 Task: Create a task  Integrate a new payment gateway for recurring payments , assign it to team member softage.4@softage.net in the project AgileGuru and update the status of the task to  On Track  , set the priority of the task to High
Action: Mouse moved to (245, 330)
Screenshot: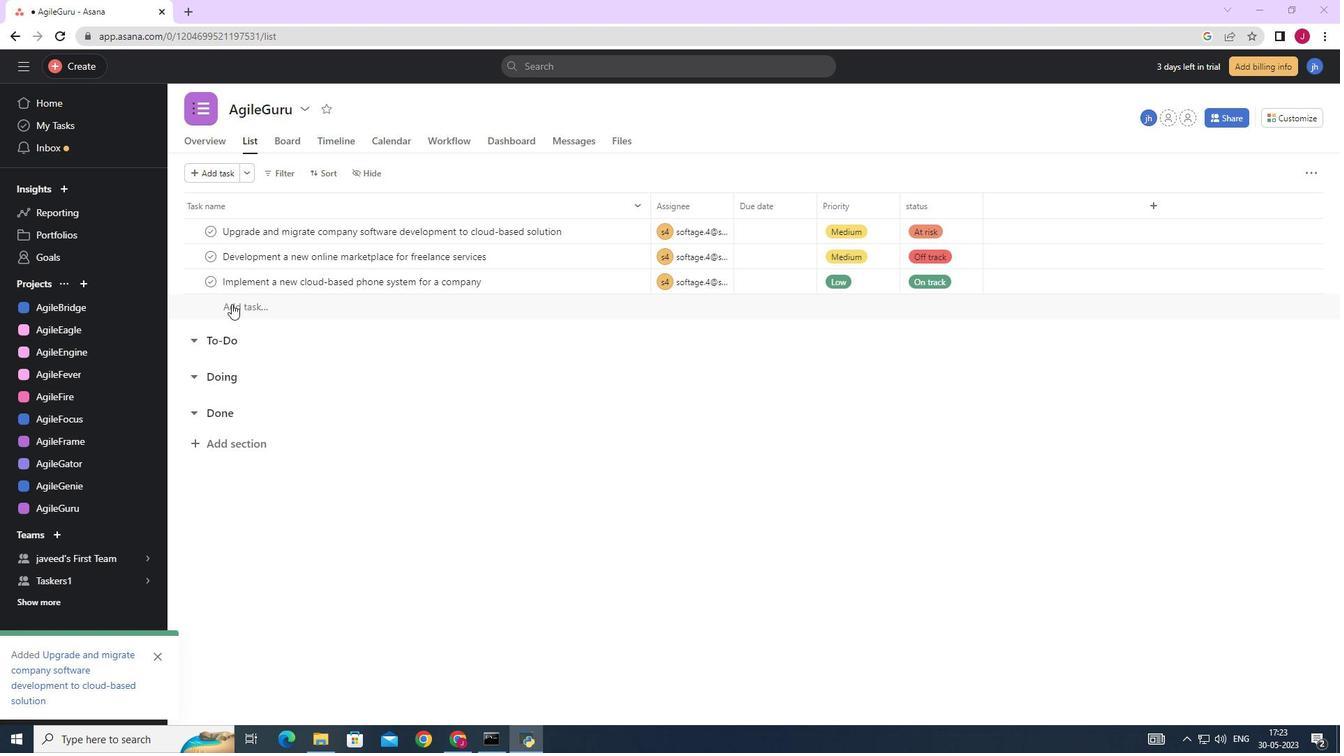 
Action: Mouse scrolled (245, 329) with delta (0, 0)
Screenshot: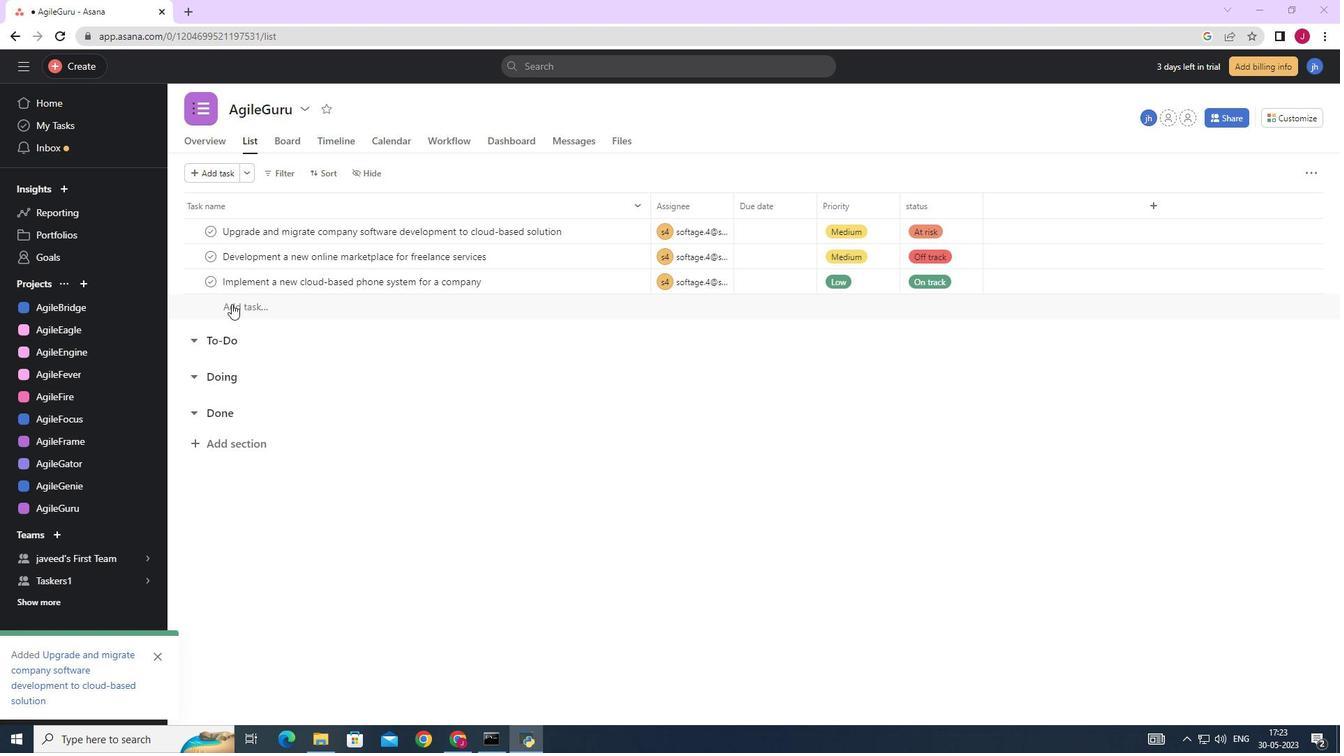 
Action: Mouse moved to (245, 332)
Screenshot: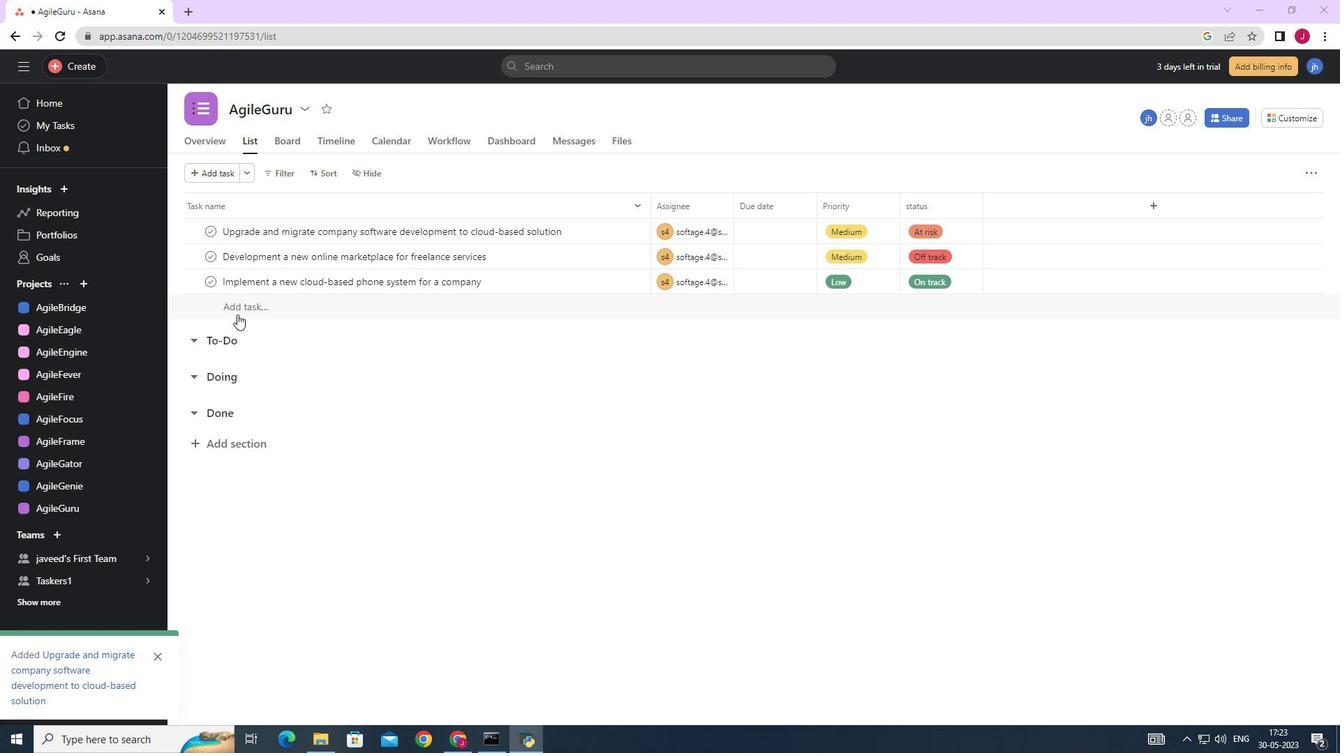 
Action: Mouse scrolled (245, 330) with delta (0, 0)
Screenshot: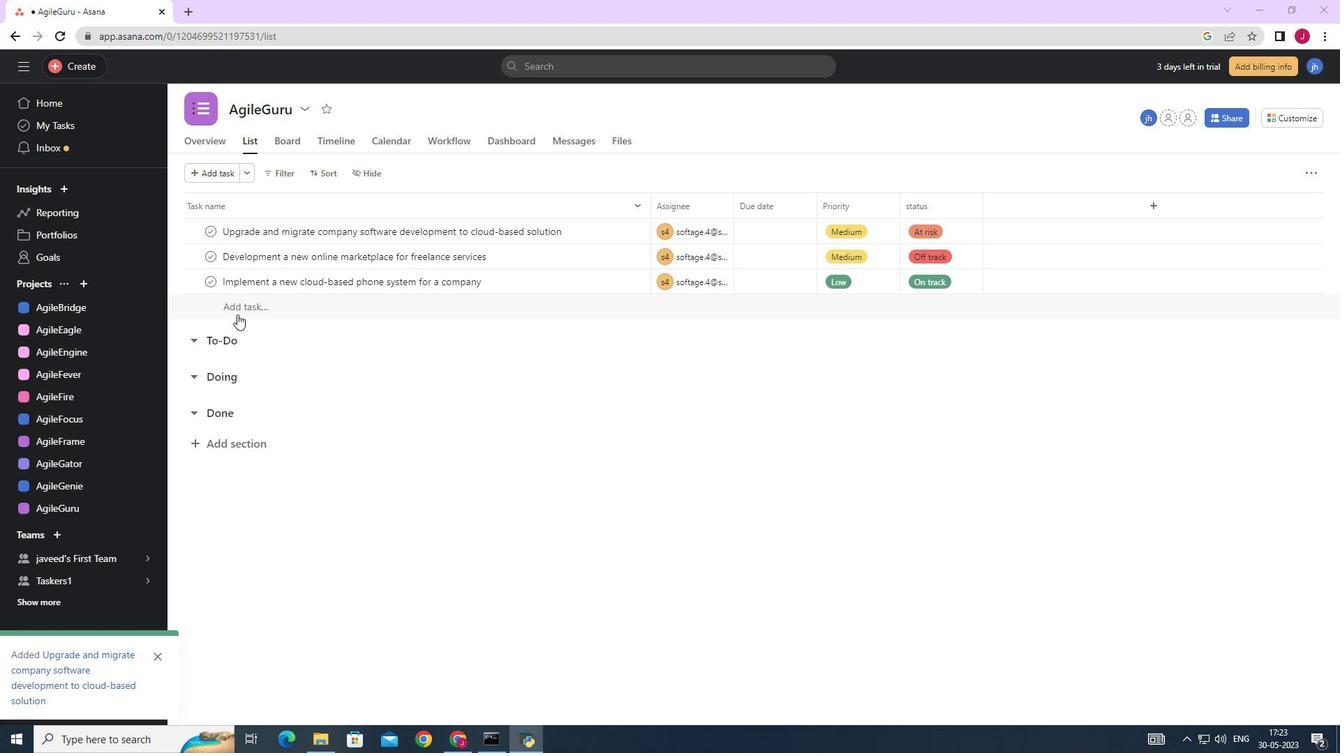 
Action: Mouse moved to (247, 333)
Screenshot: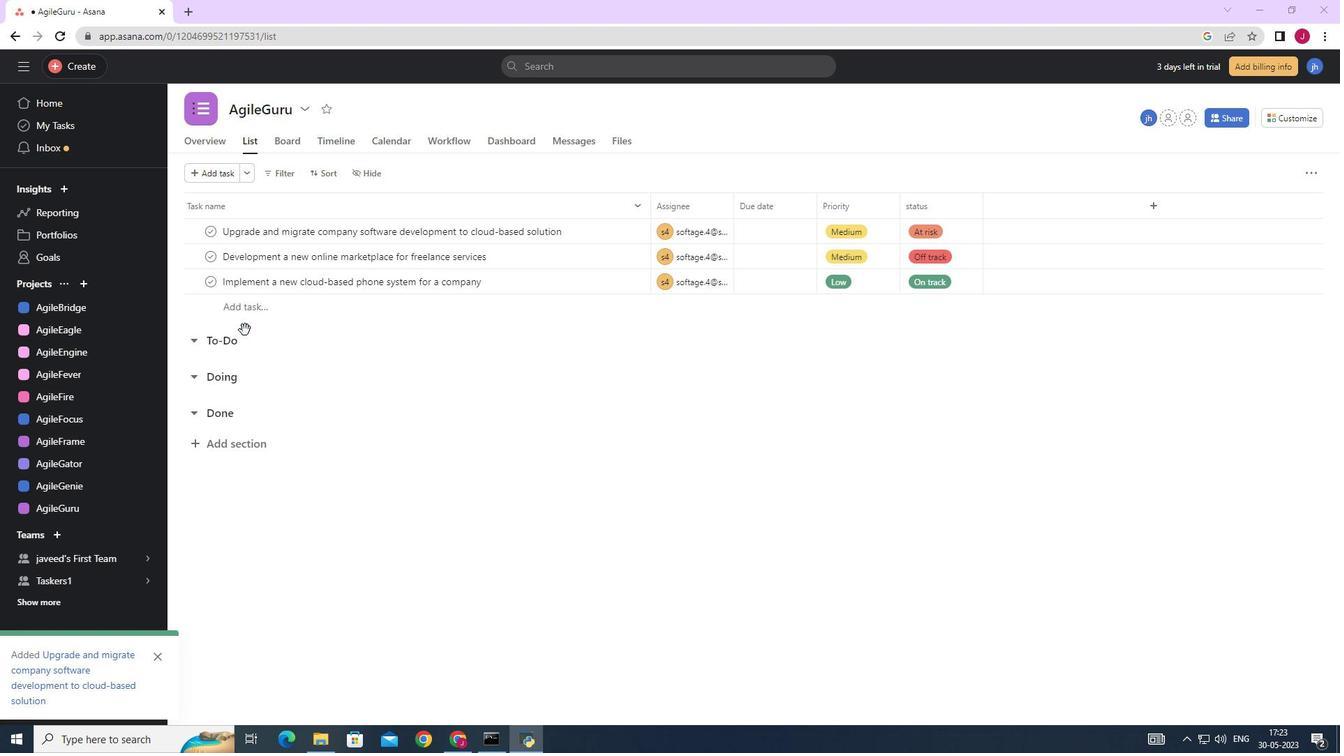 
Action: Mouse scrolled (246, 331) with delta (0, 0)
Screenshot: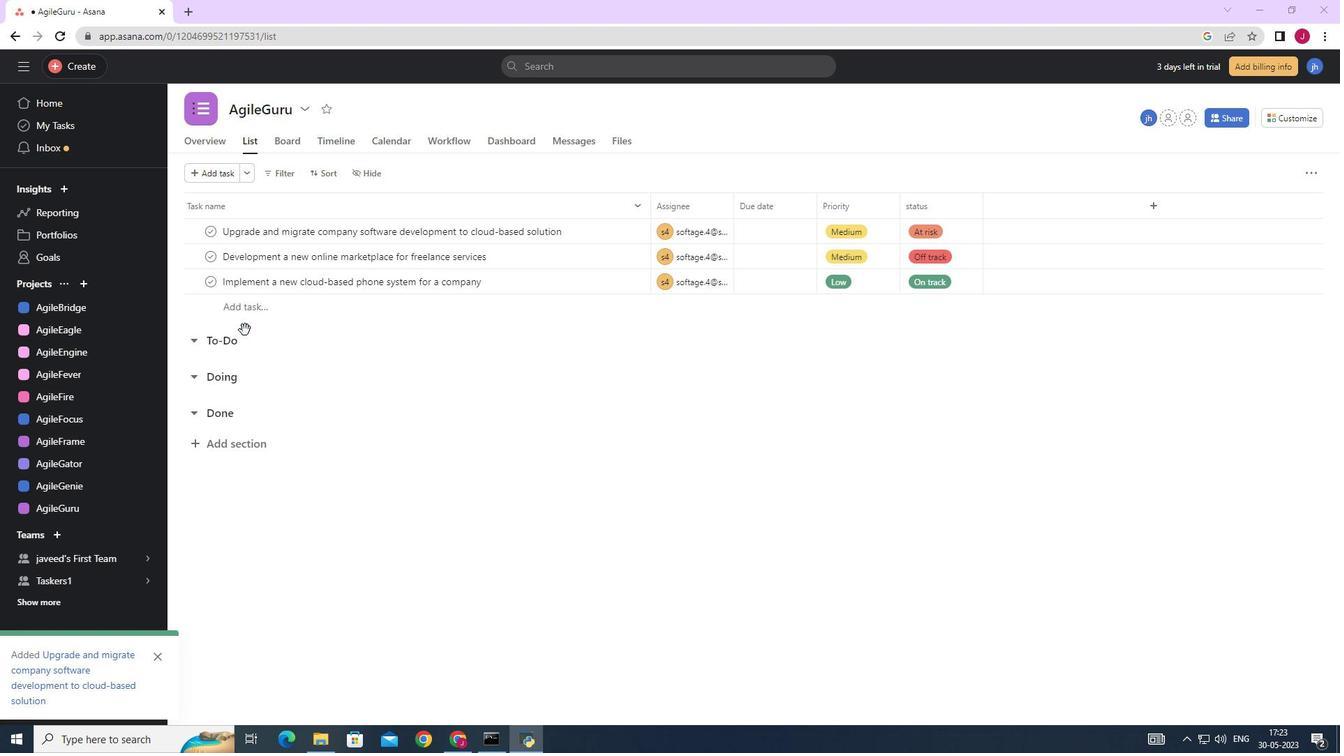
Action: Mouse scrolled (247, 332) with delta (0, 0)
Screenshot: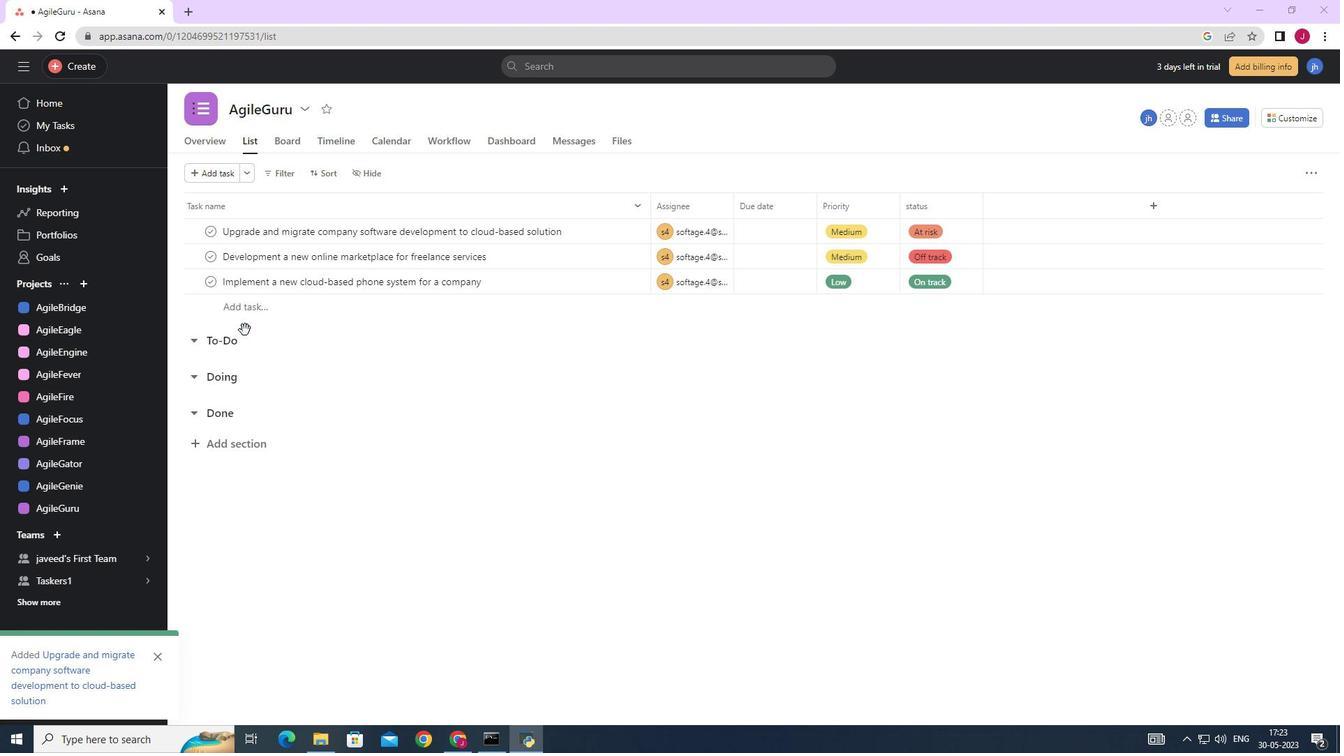 
Action: Mouse moved to (85, 64)
Screenshot: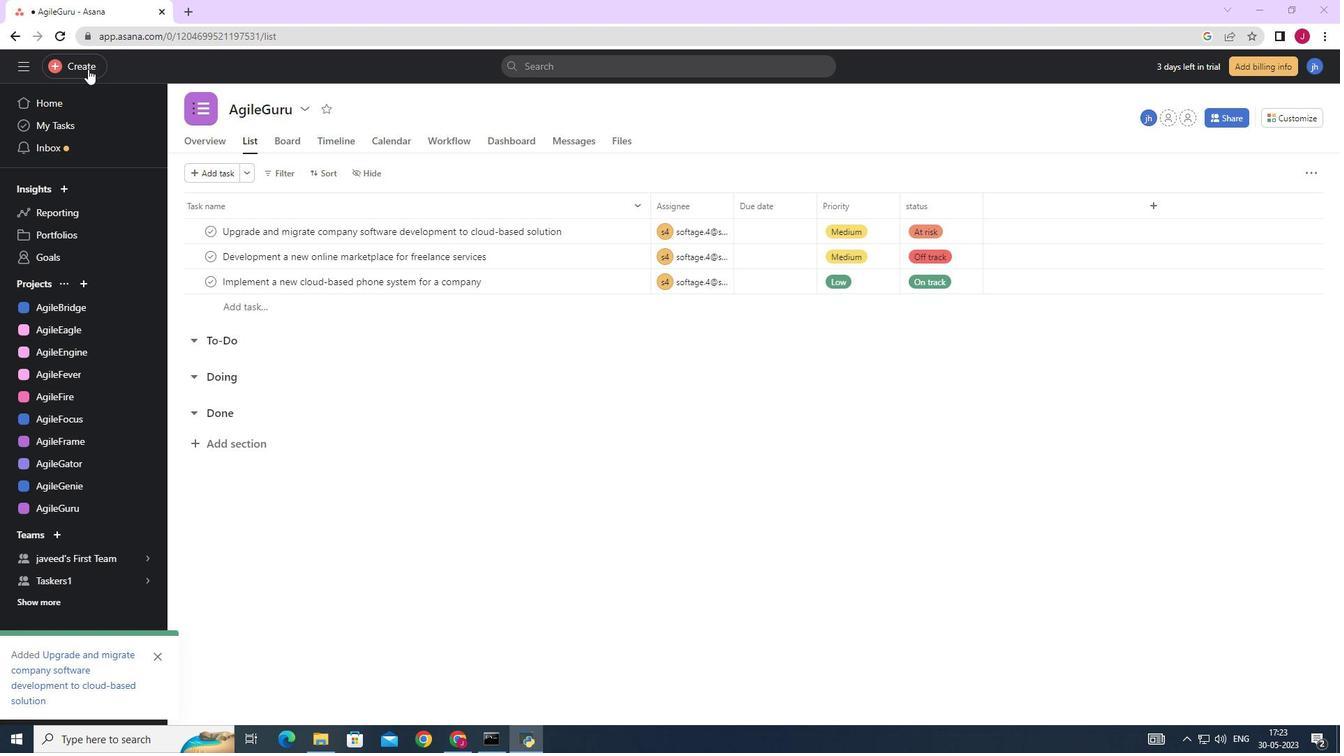 
Action: Mouse pressed left at (85, 64)
Screenshot: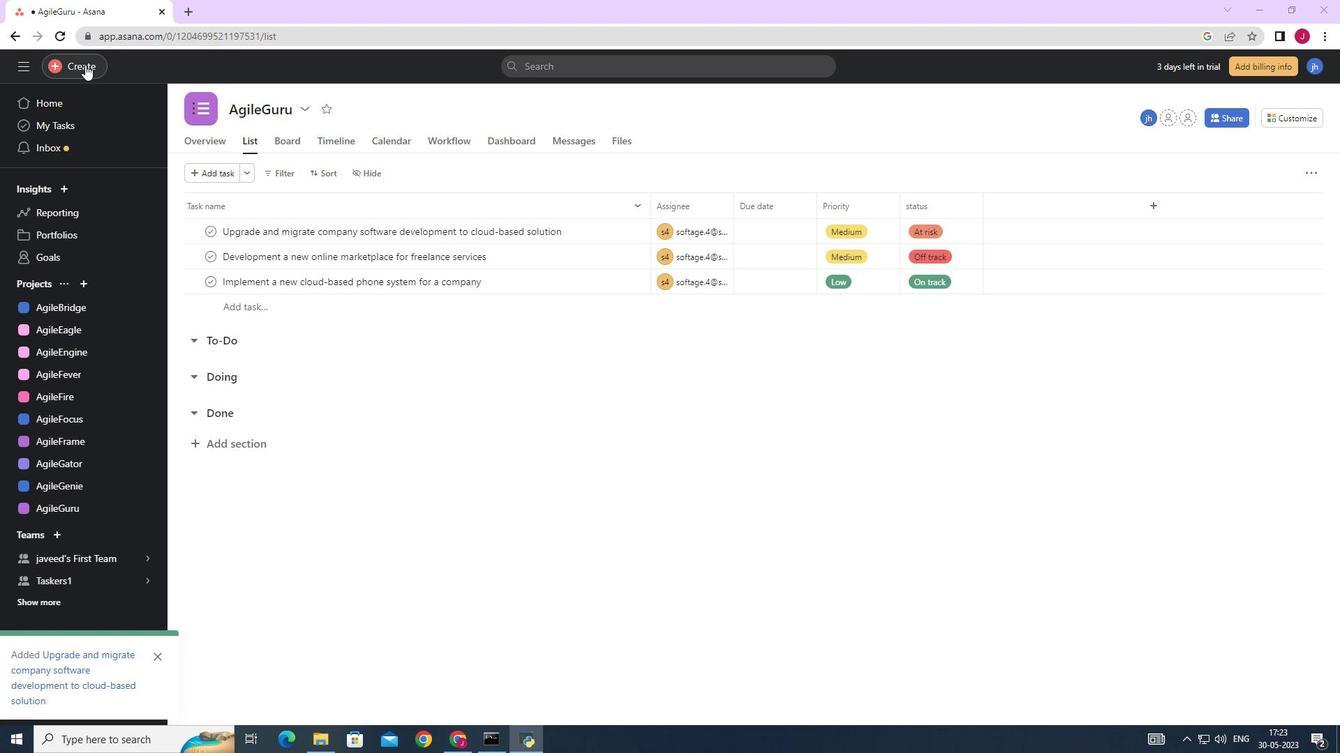 
Action: Mouse moved to (163, 72)
Screenshot: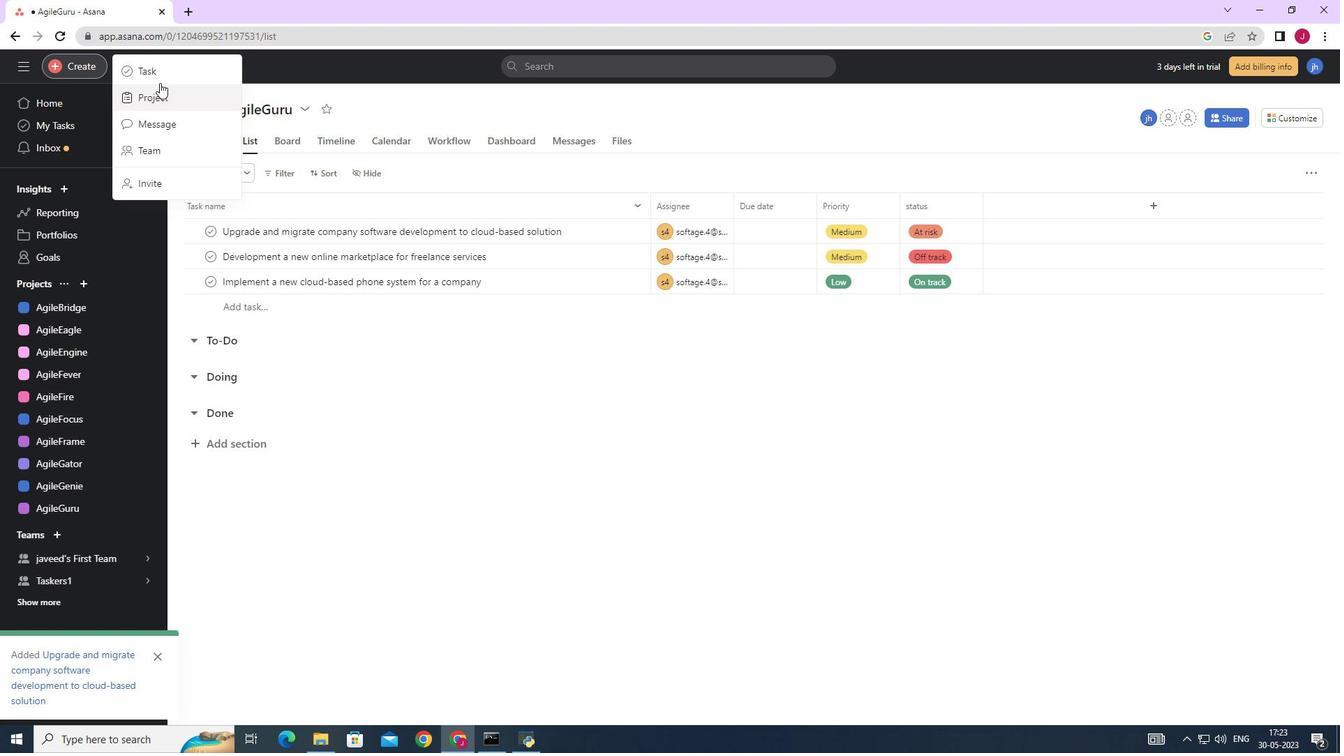 
Action: Mouse pressed left at (163, 72)
Screenshot: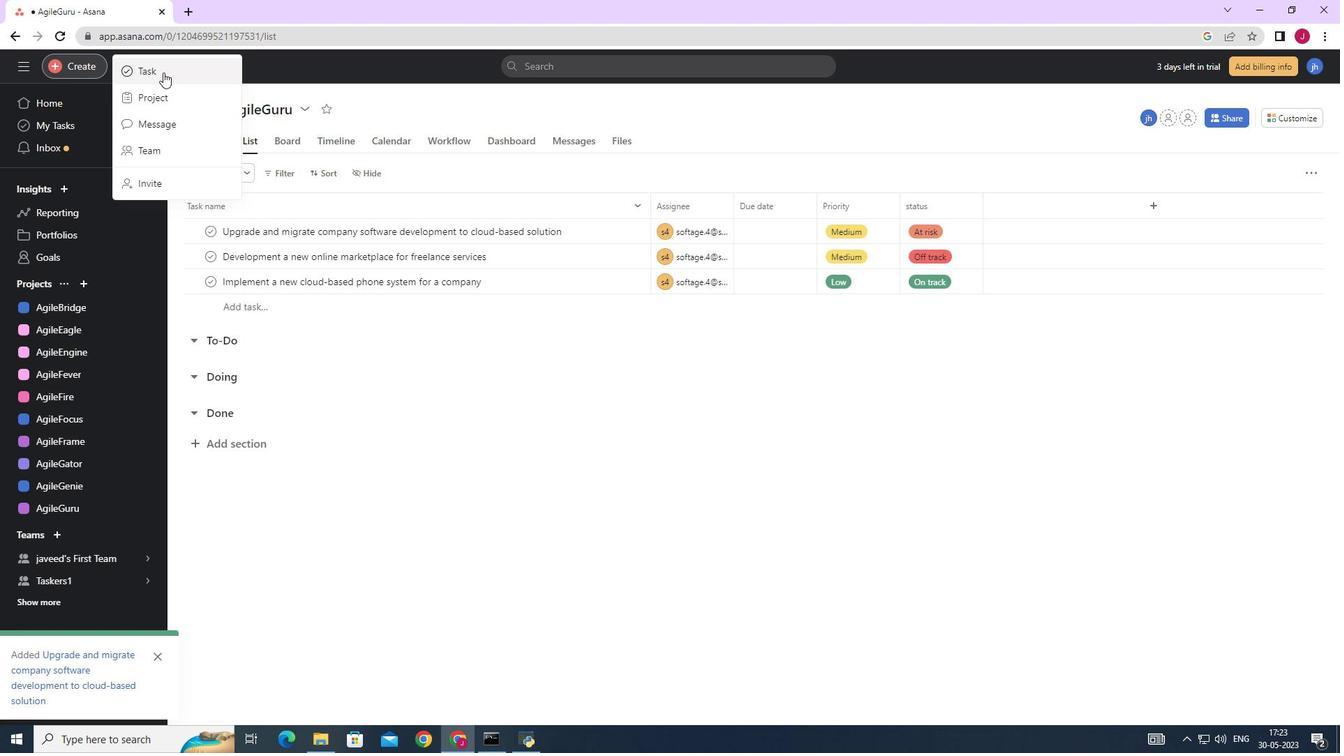 
Action: Mouse moved to (1092, 460)
Screenshot: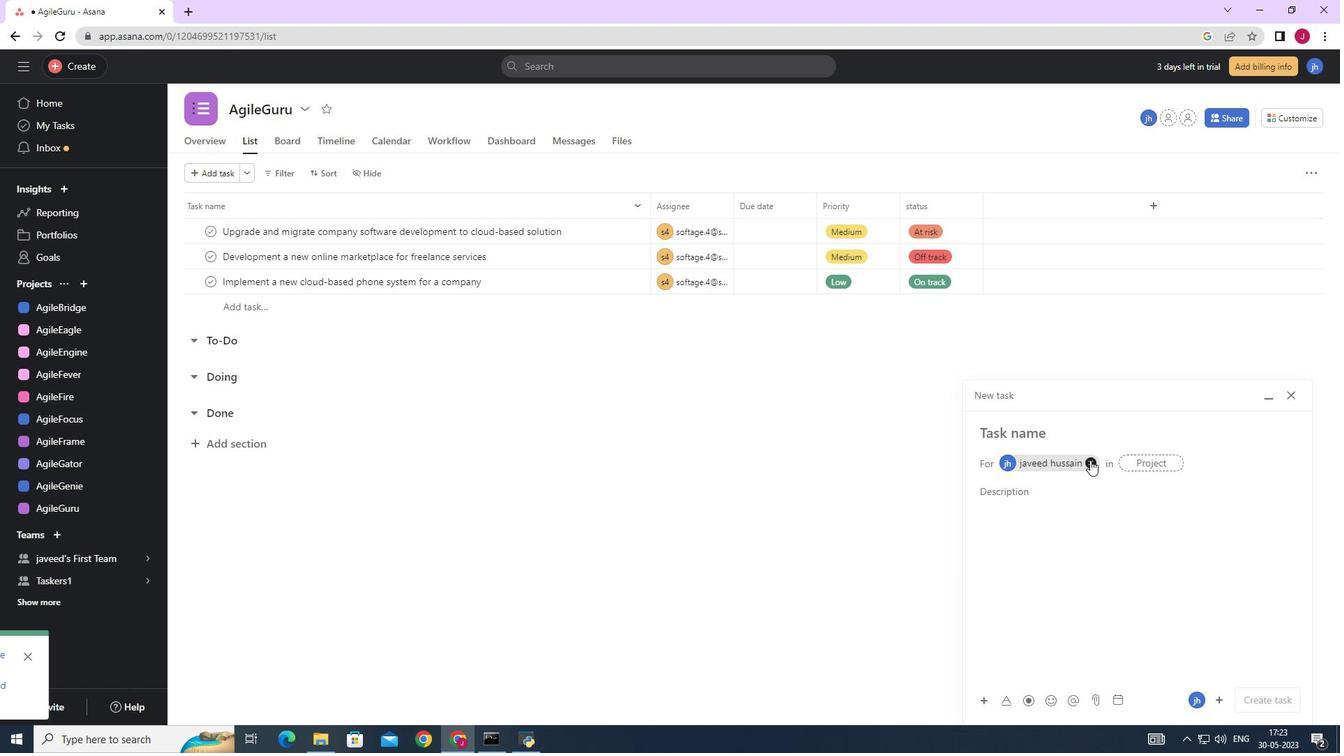 
Action: Mouse pressed left at (1092, 460)
Screenshot: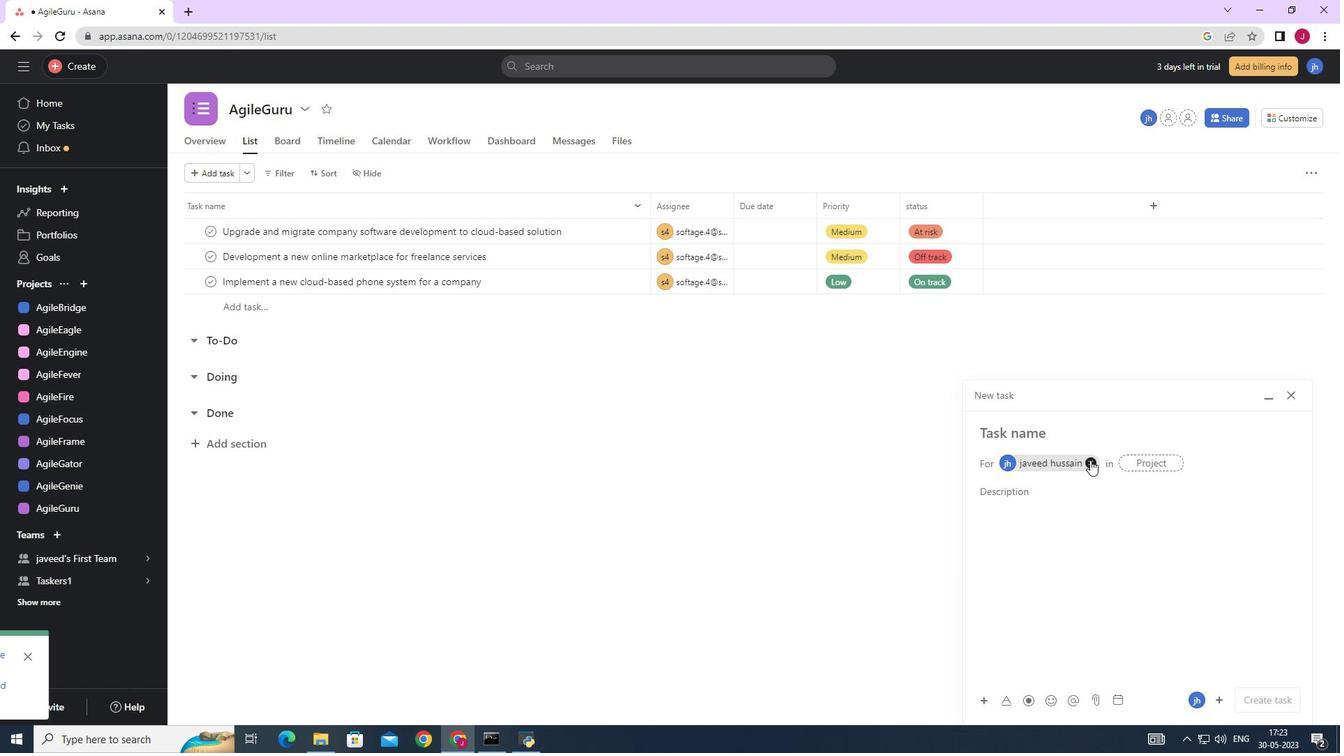 
Action: Mouse moved to (1006, 435)
Screenshot: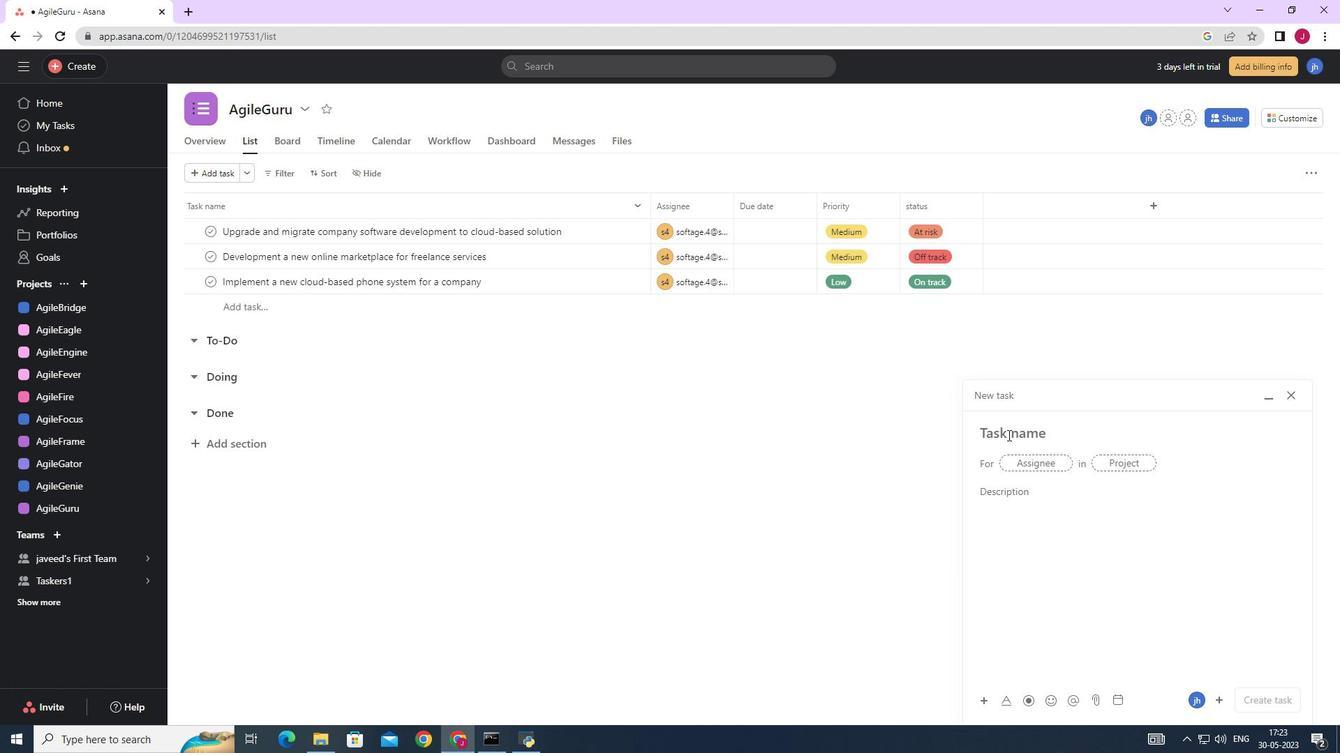 
Action: Key pressed <Key.caps_lock>I<Key.caps_lock>ntegrate<Key.space>a<Key.space>new<Key.space>payment<Key.space>gateway<Key.space>for<Key.space>recurimnh<Key.space><Key.backspace><Key.backspace><Key.backspace><Key.backspace>ng<Key.space>payments
Screenshot: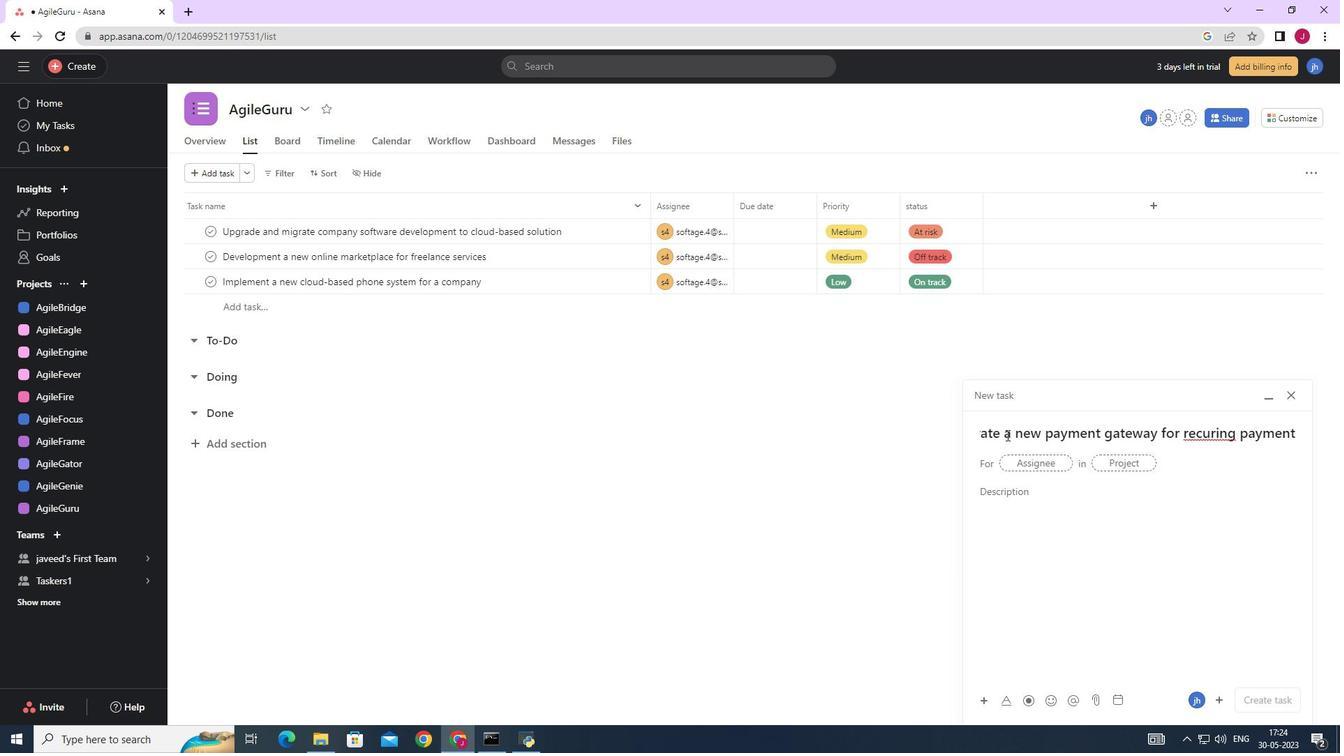 
Action: Mouse moved to (1187, 434)
Screenshot: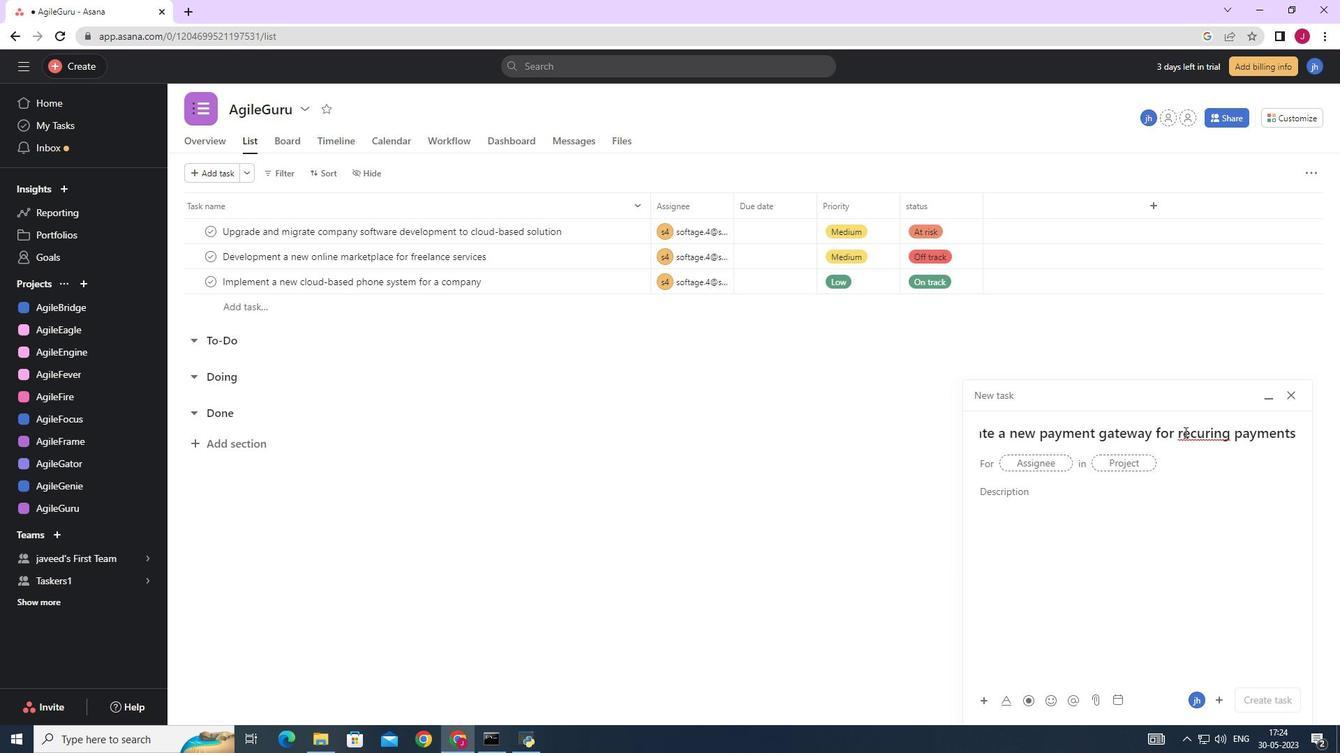 
Action: Mouse pressed right at (1187, 434)
Screenshot: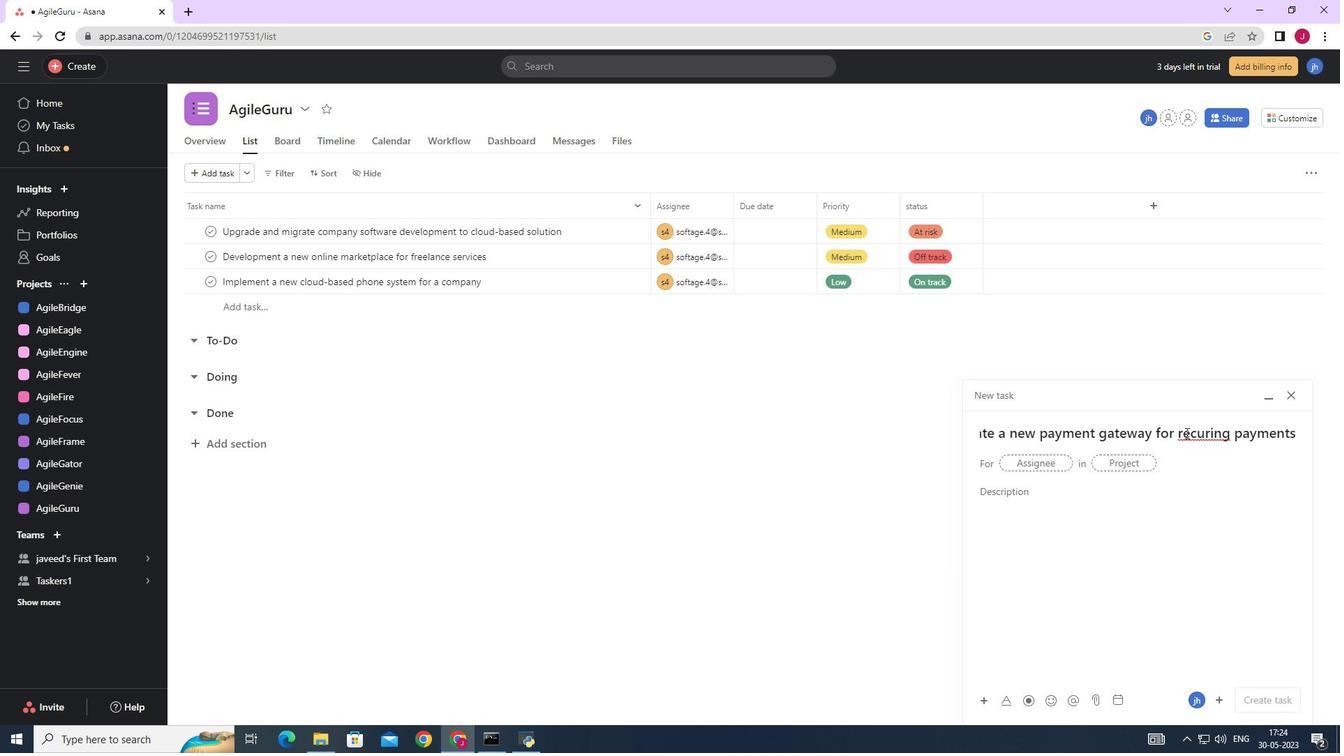 
Action: Mouse moved to (1195, 444)
Screenshot: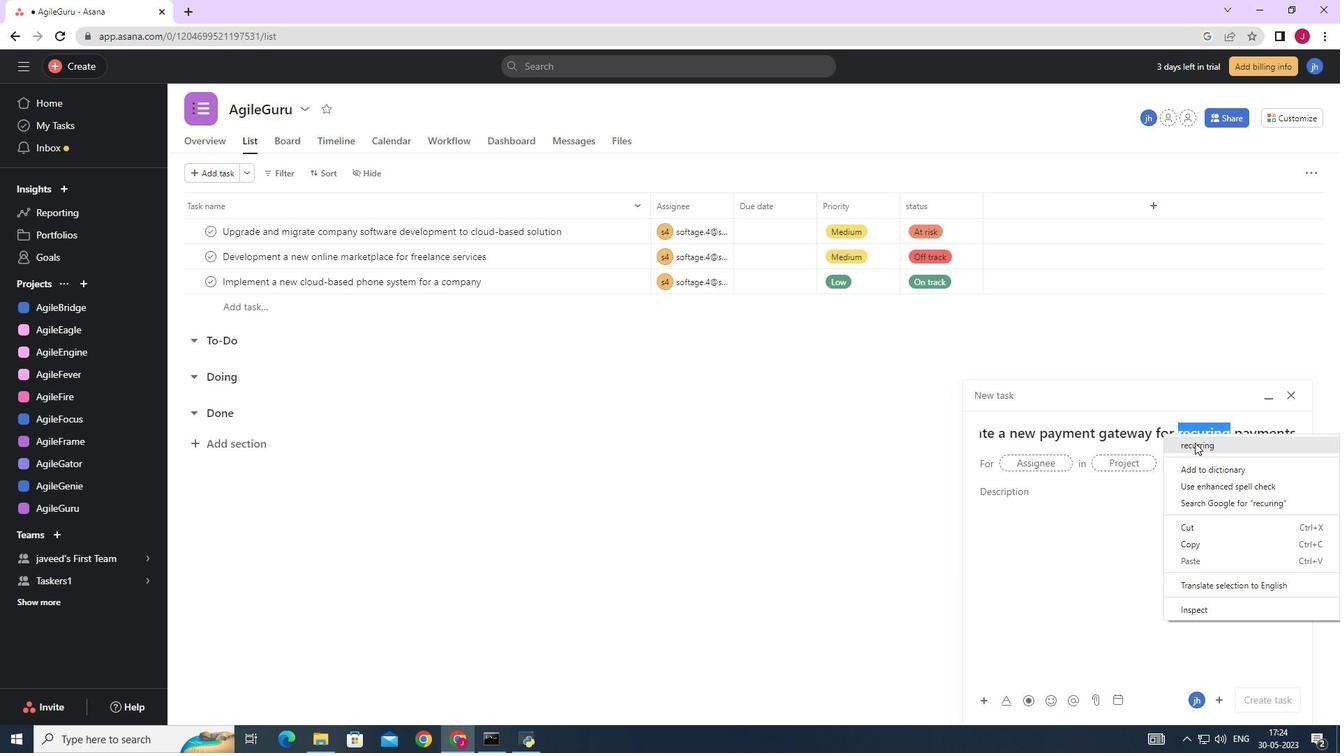 
Action: Mouse pressed left at (1195, 444)
Screenshot: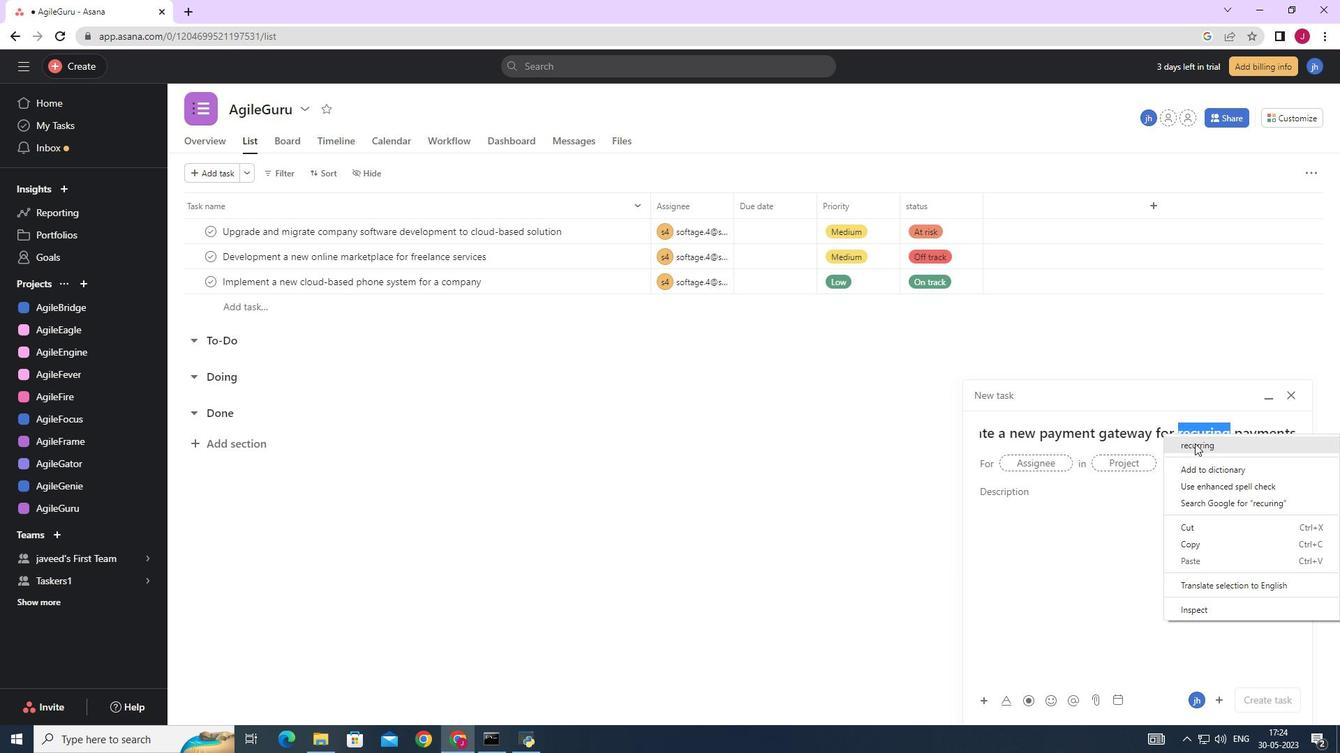 
Action: Mouse moved to (1049, 464)
Screenshot: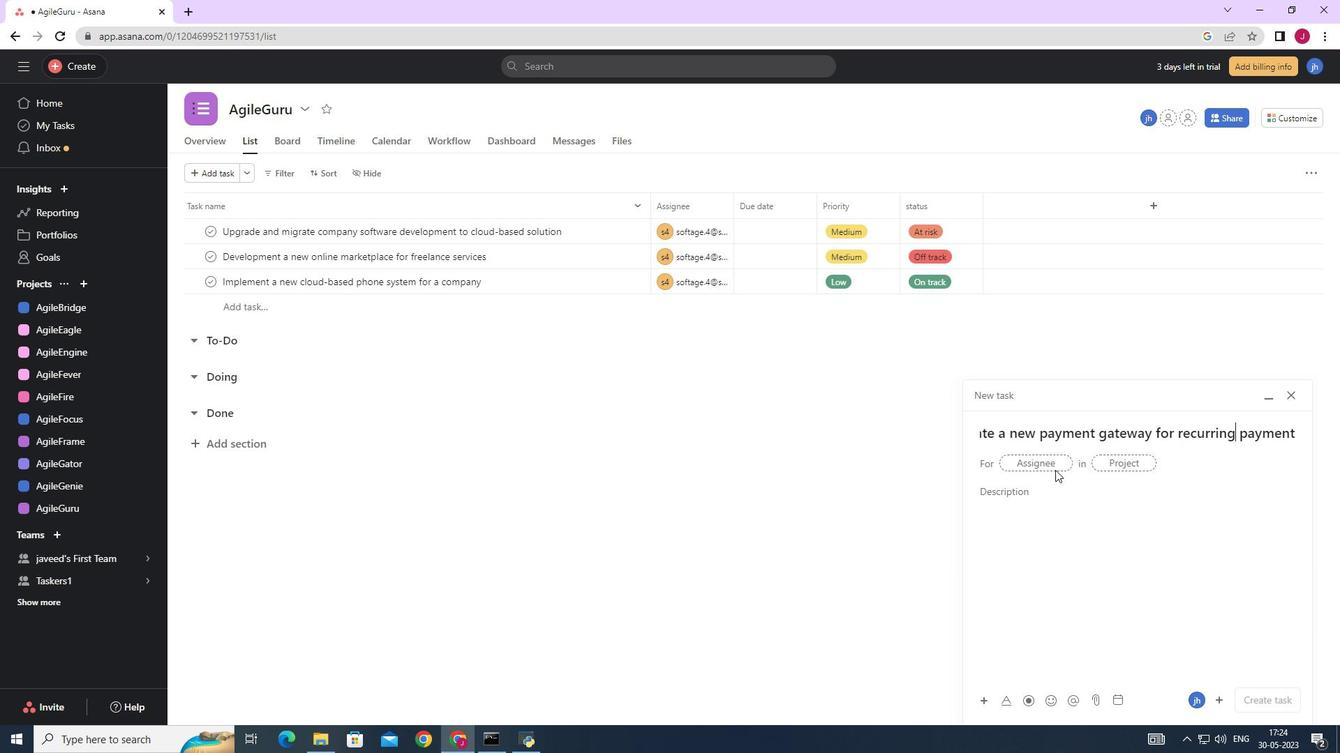 
Action: Mouse pressed left at (1049, 464)
Screenshot: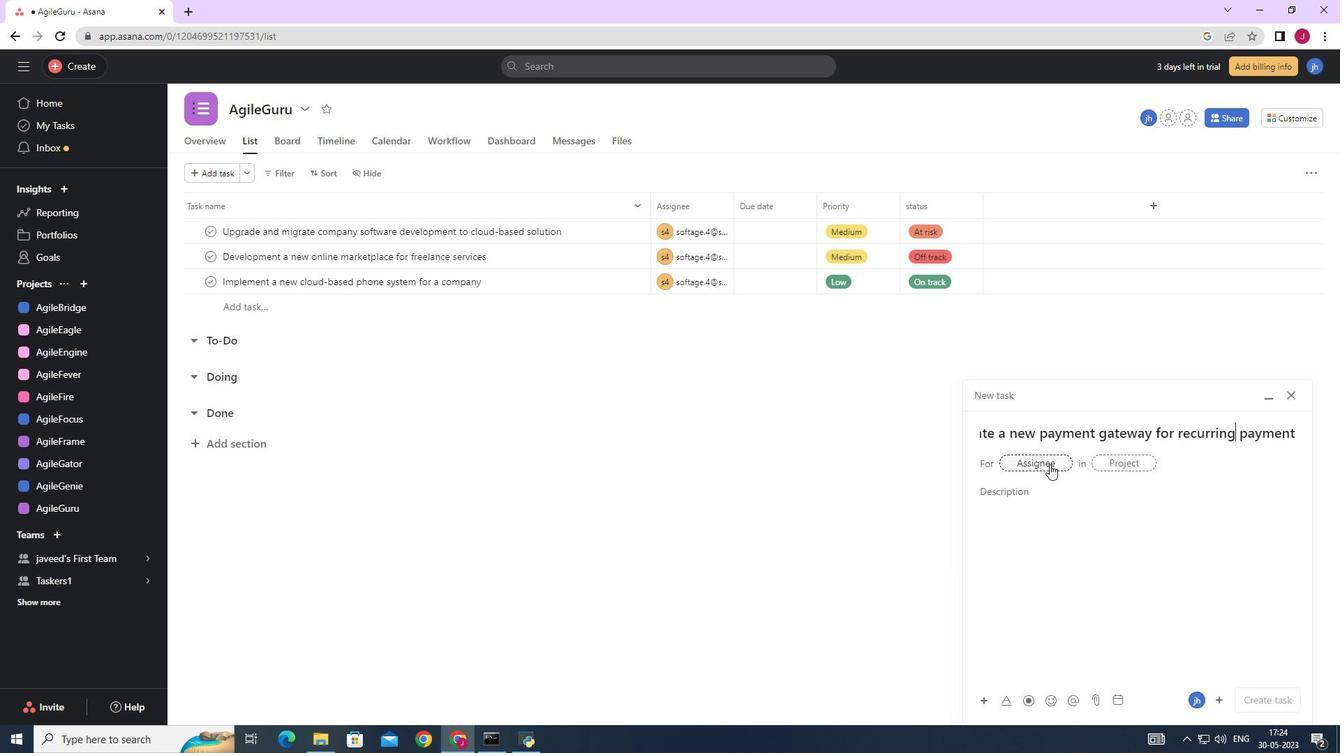 
Action: Key pressed softage.4
Screenshot: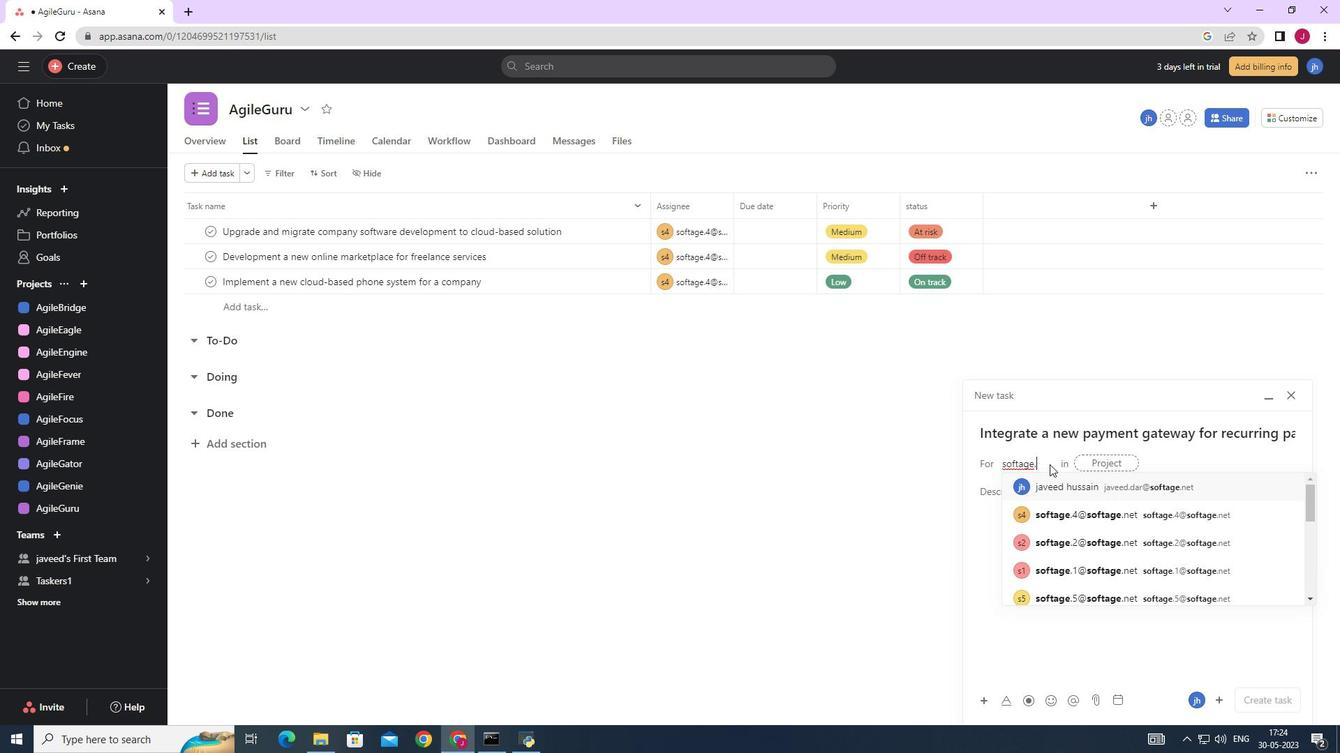 
Action: Mouse moved to (1075, 488)
Screenshot: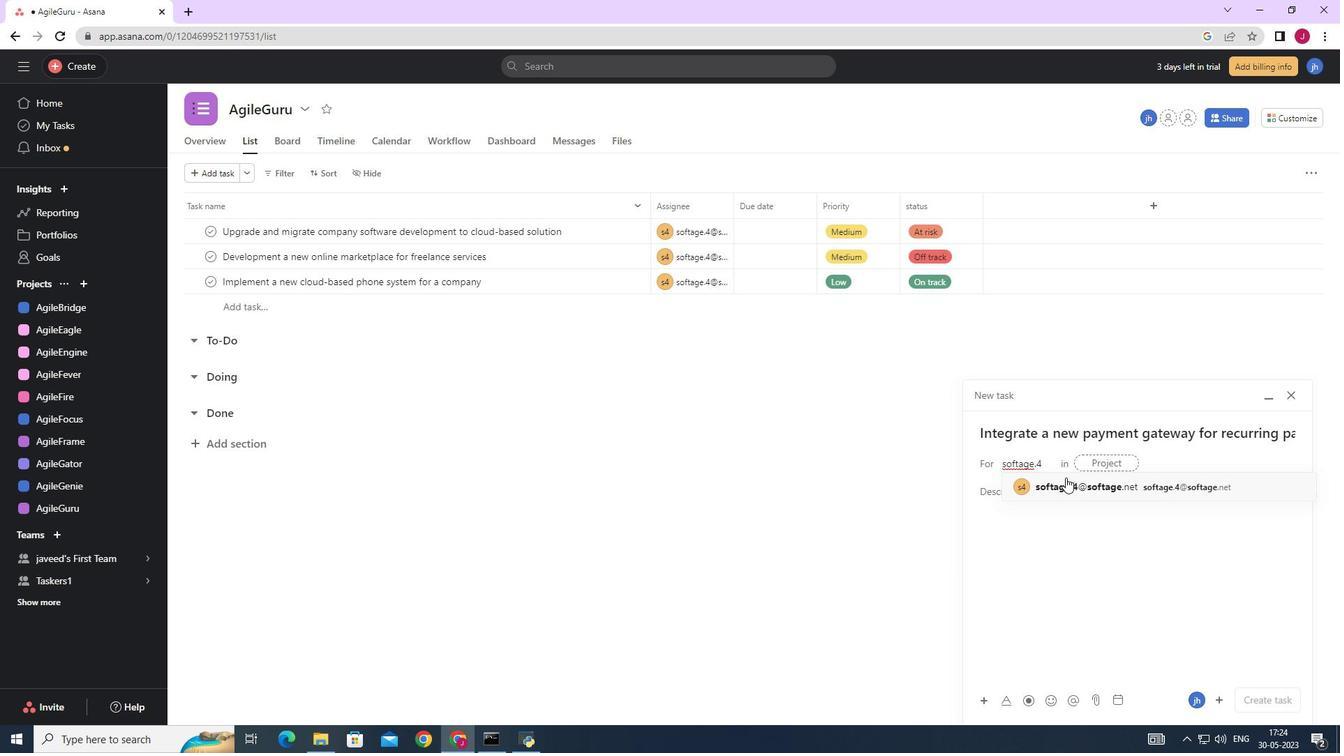 
Action: Mouse pressed left at (1075, 488)
Screenshot: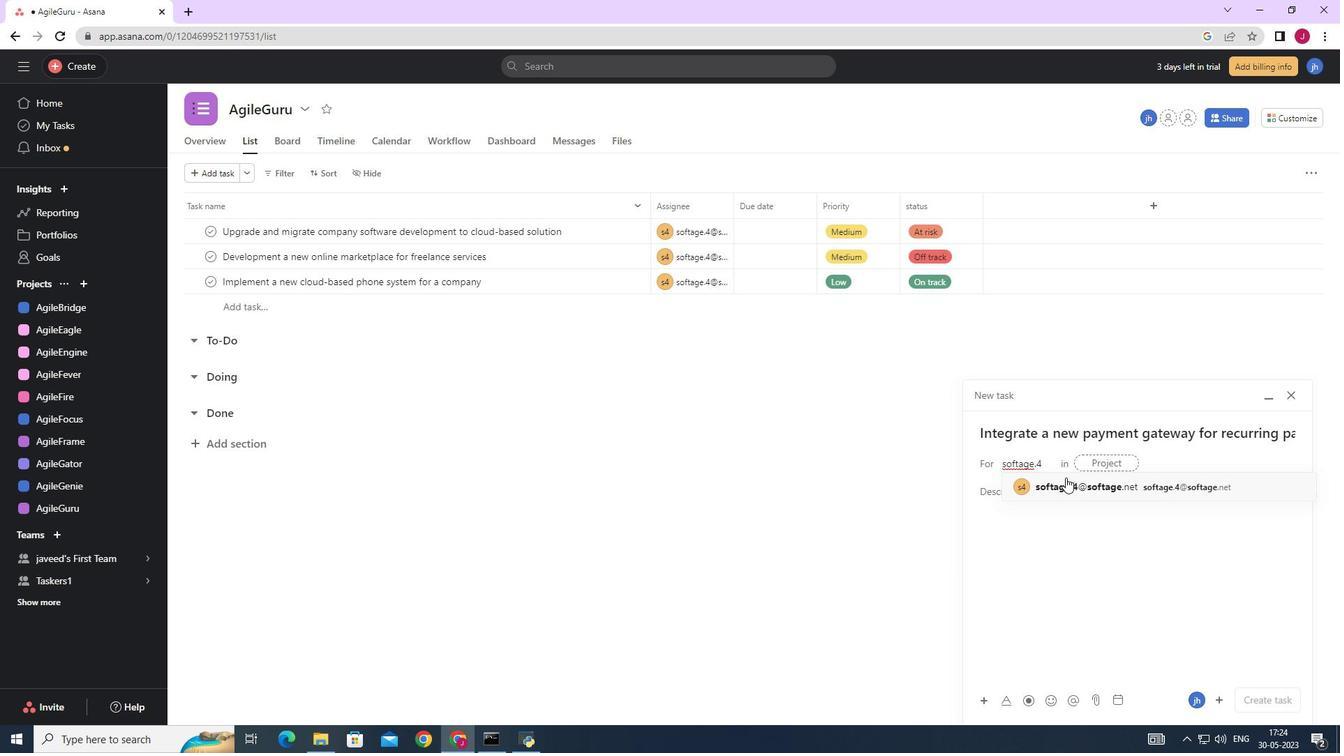 
Action: Mouse moved to (885, 485)
Screenshot: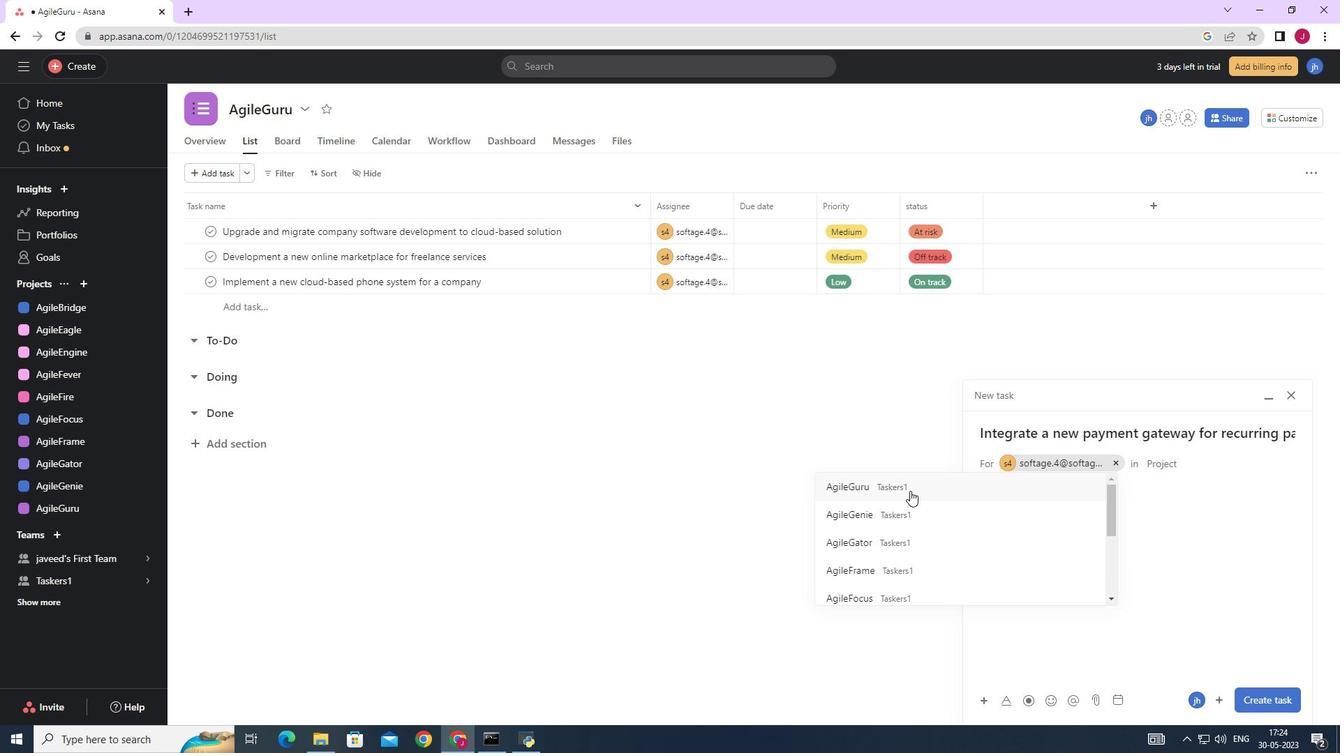
Action: Mouse pressed left at (885, 485)
Screenshot: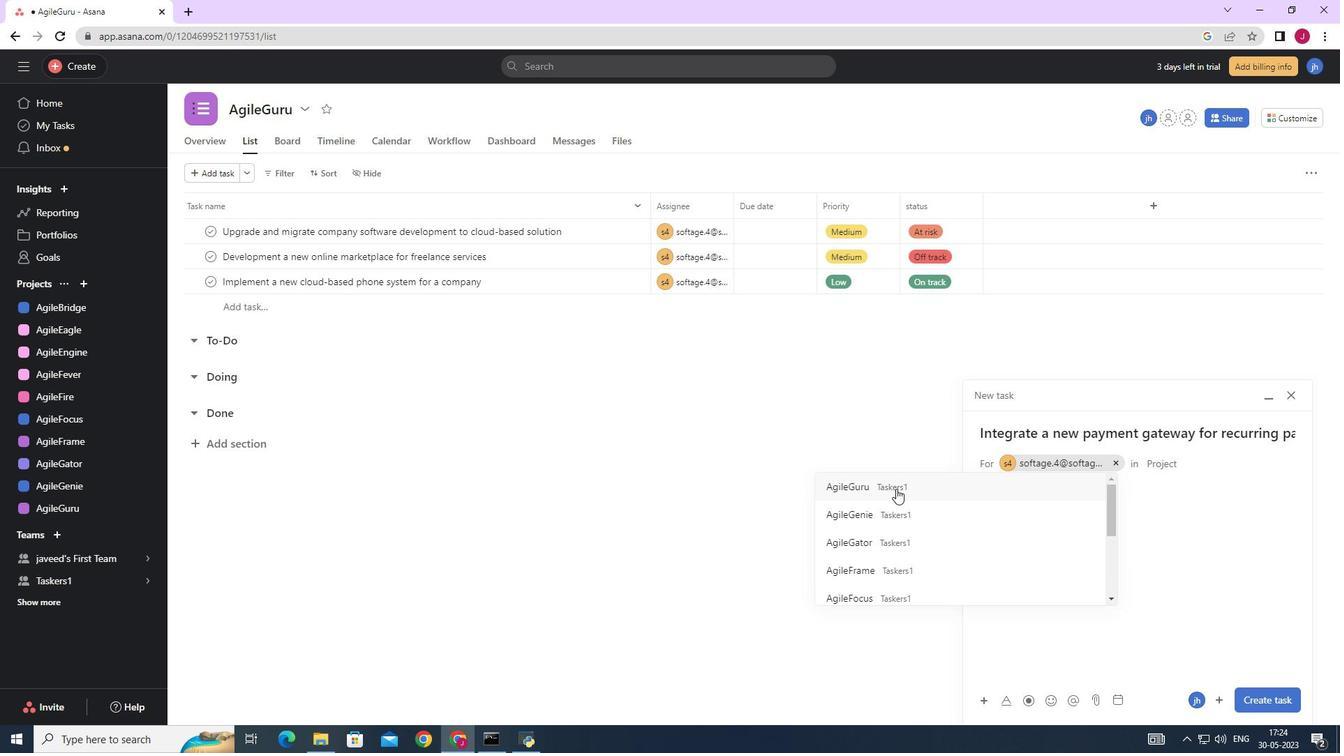 
Action: Mouse moved to (1052, 499)
Screenshot: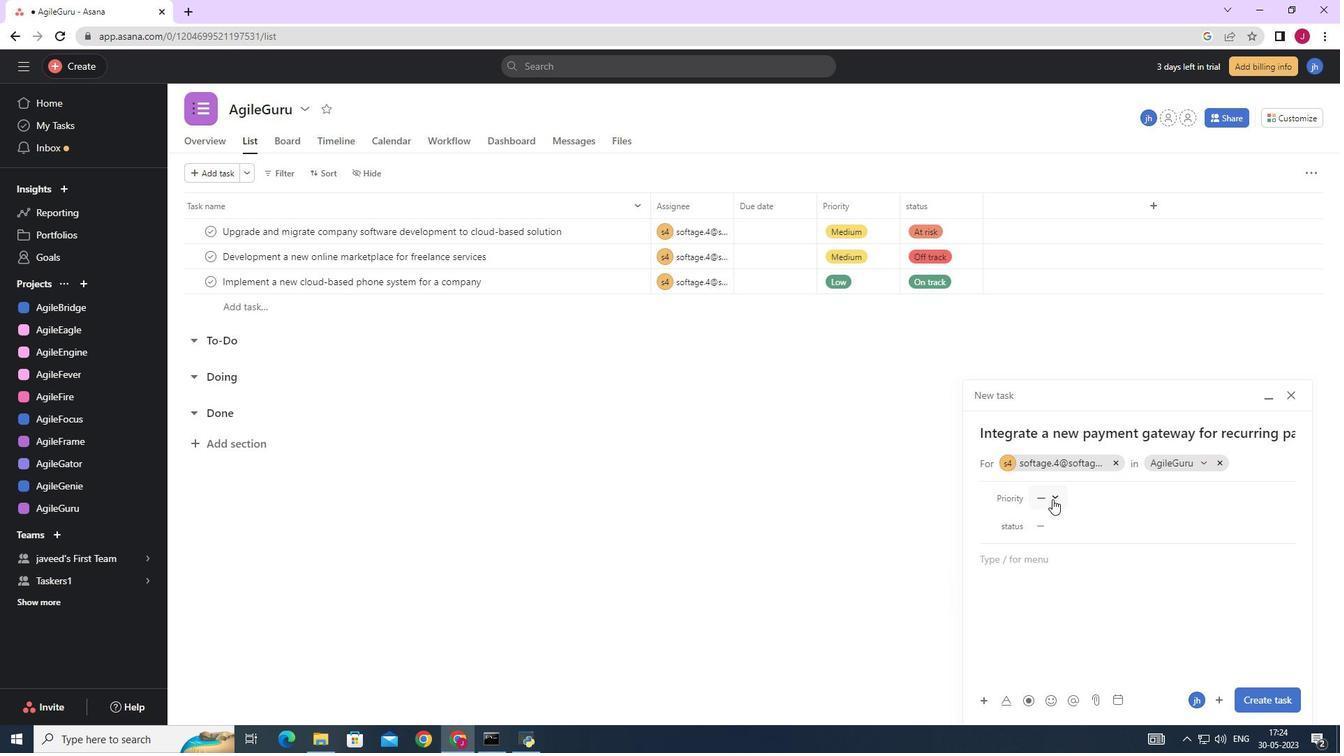 
Action: Mouse pressed left at (1052, 499)
Screenshot: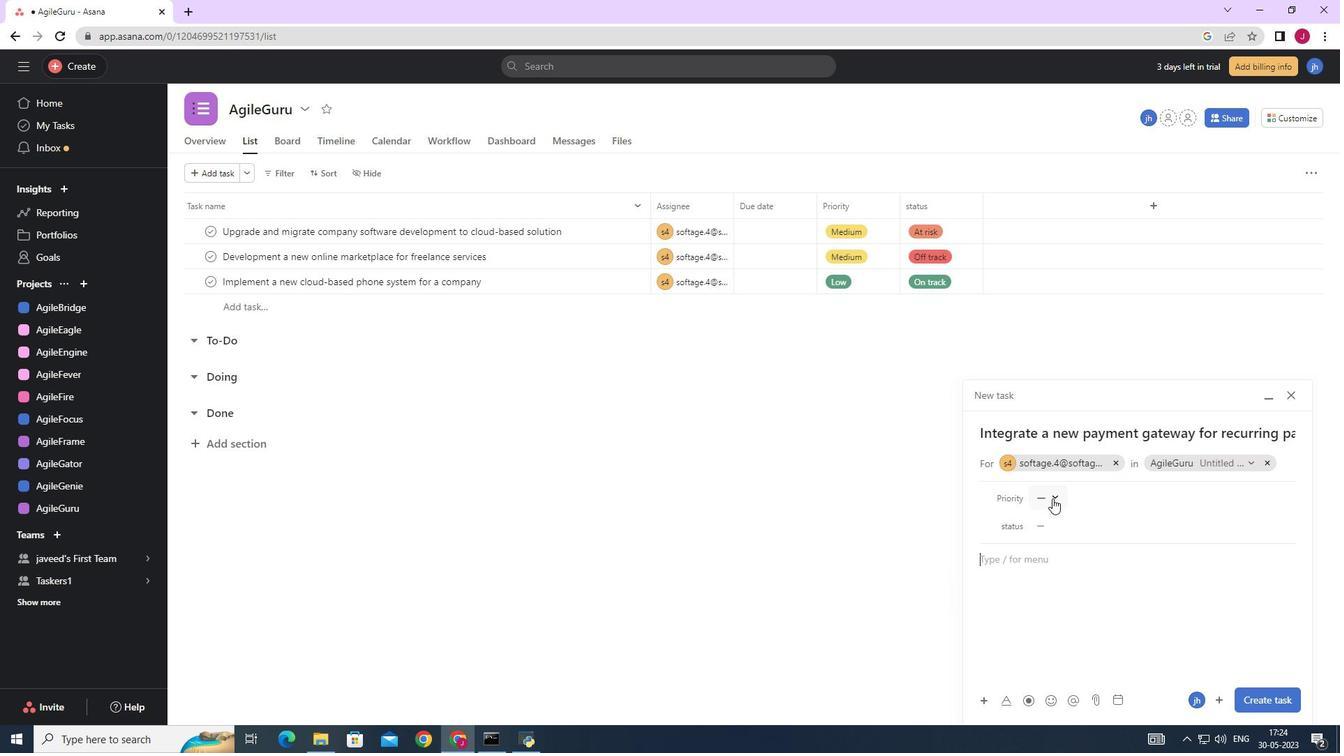 
Action: Mouse moved to (1077, 533)
Screenshot: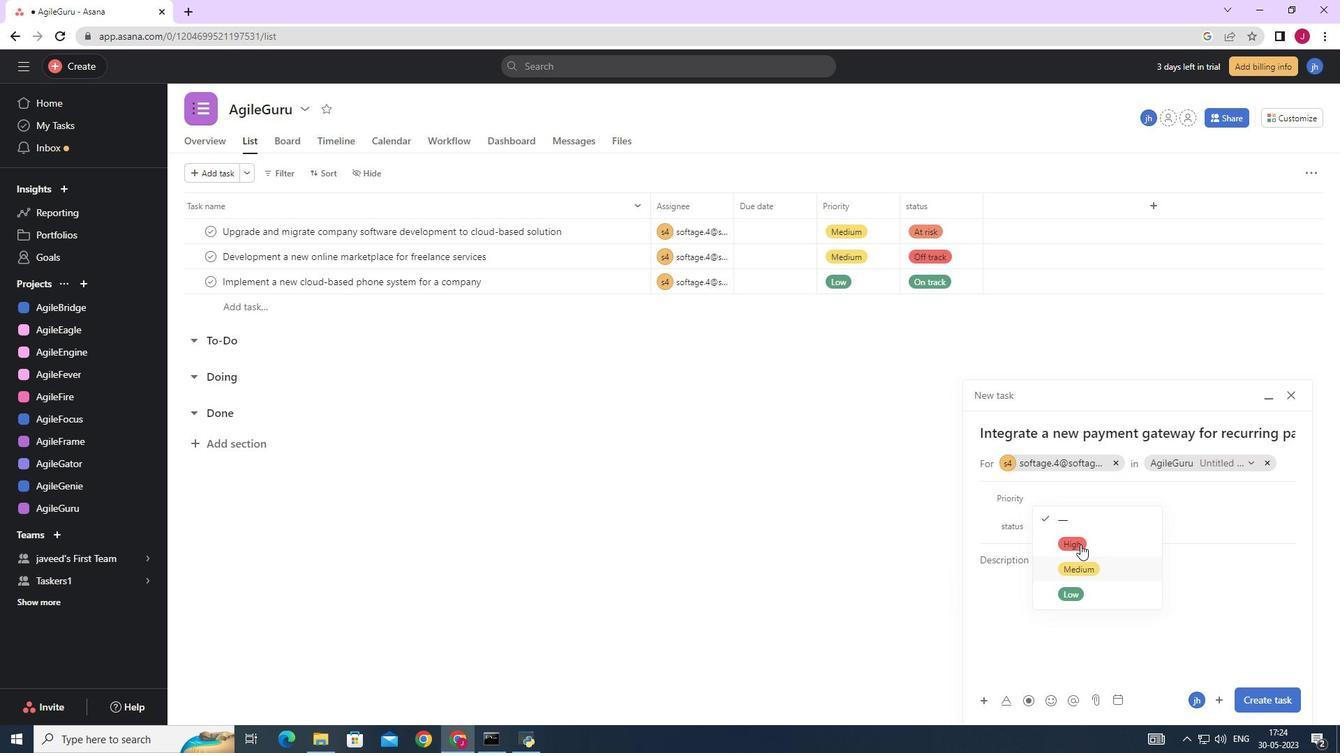 
Action: Mouse pressed left at (1077, 533)
Screenshot: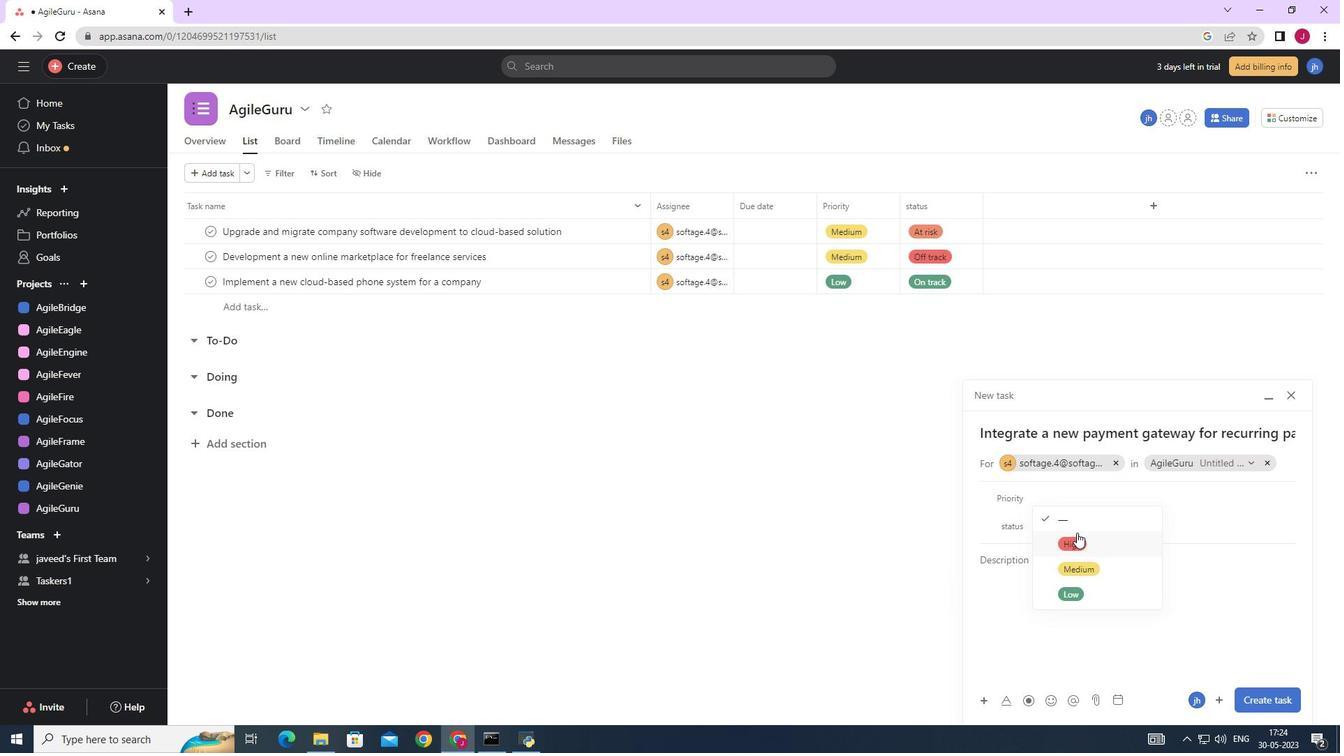 
Action: Mouse moved to (1047, 530)
Screenshot: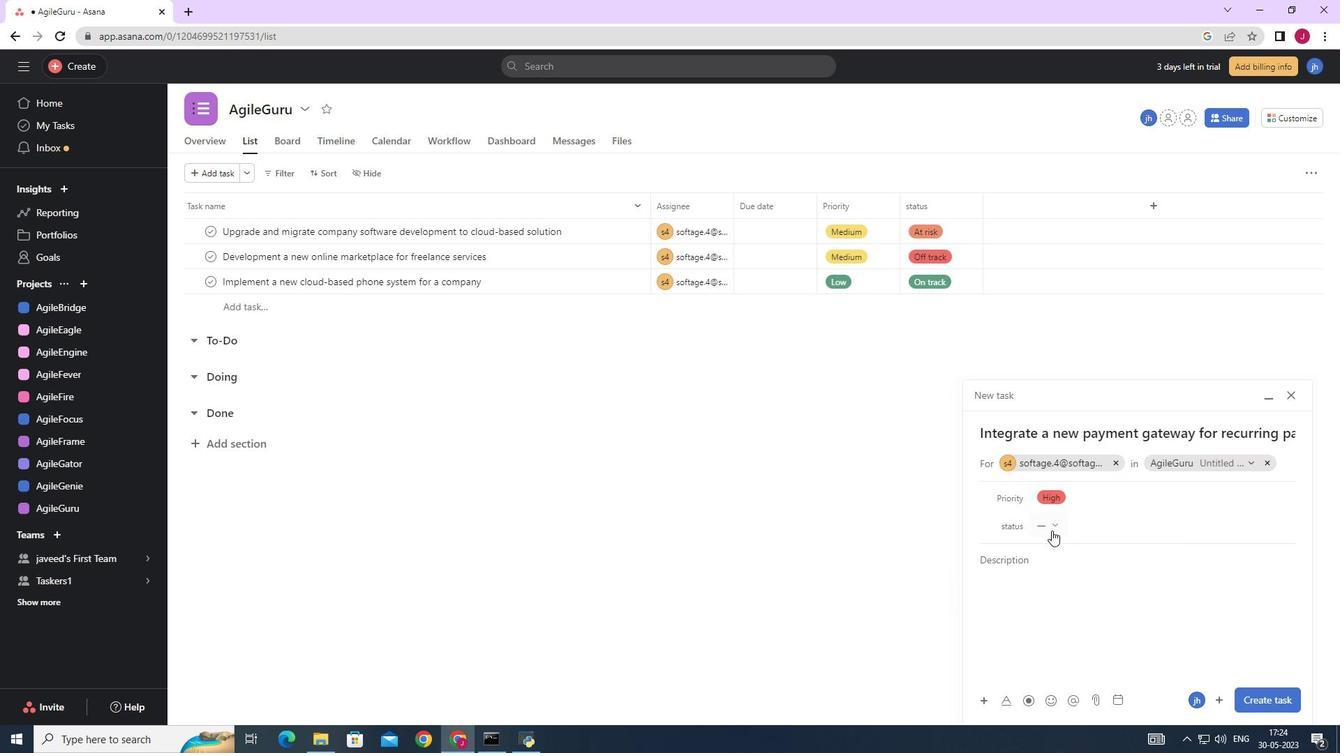 
Action: Mouse pressed left at (1047, 530)
Screenshot: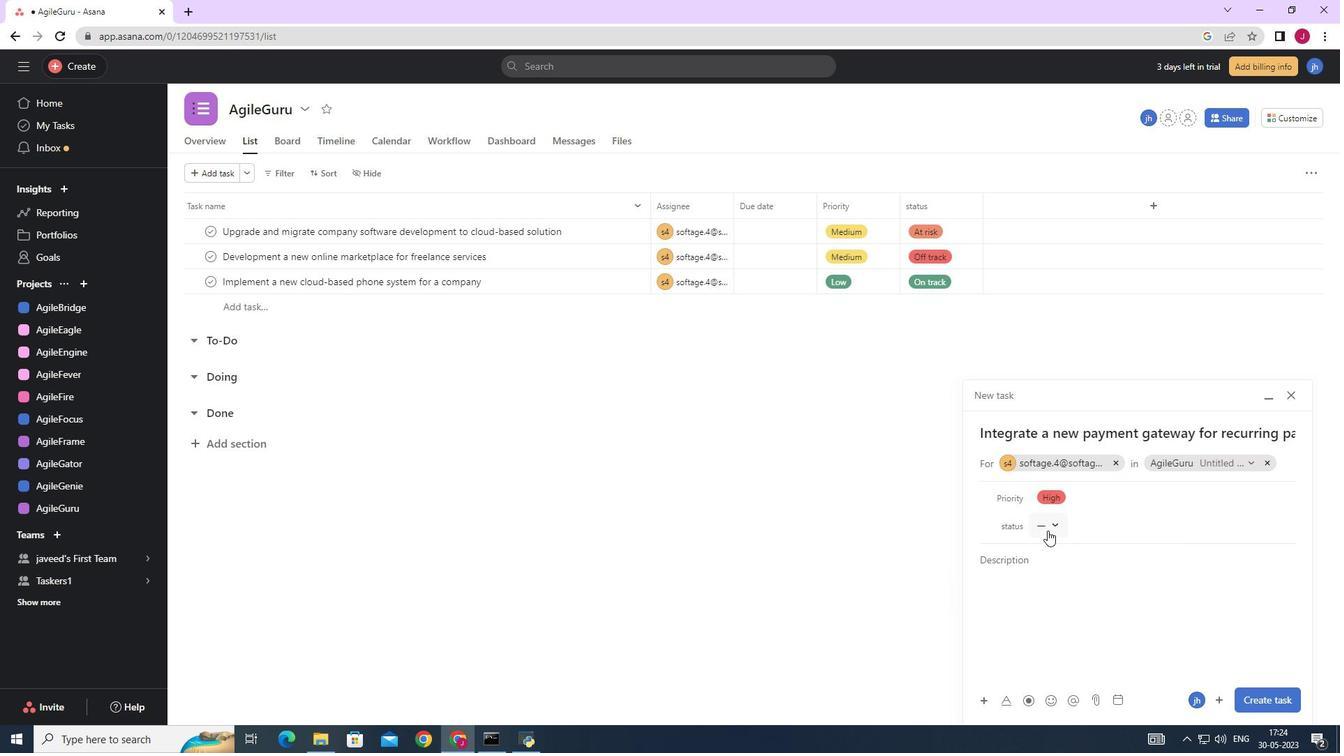 
Action: Mouse moved to (1087, 571)
Screenshot: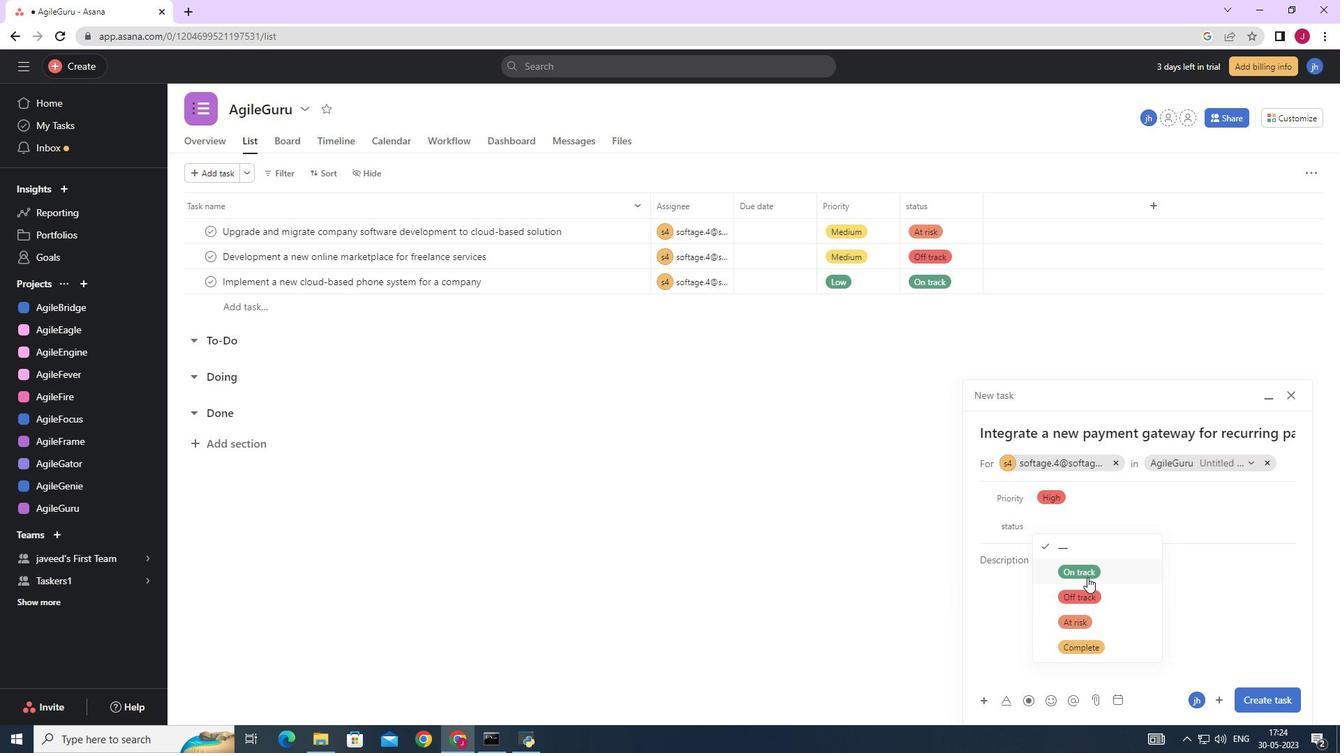 
Action: Mouse pressed left at (1087, 571)
Screenshot: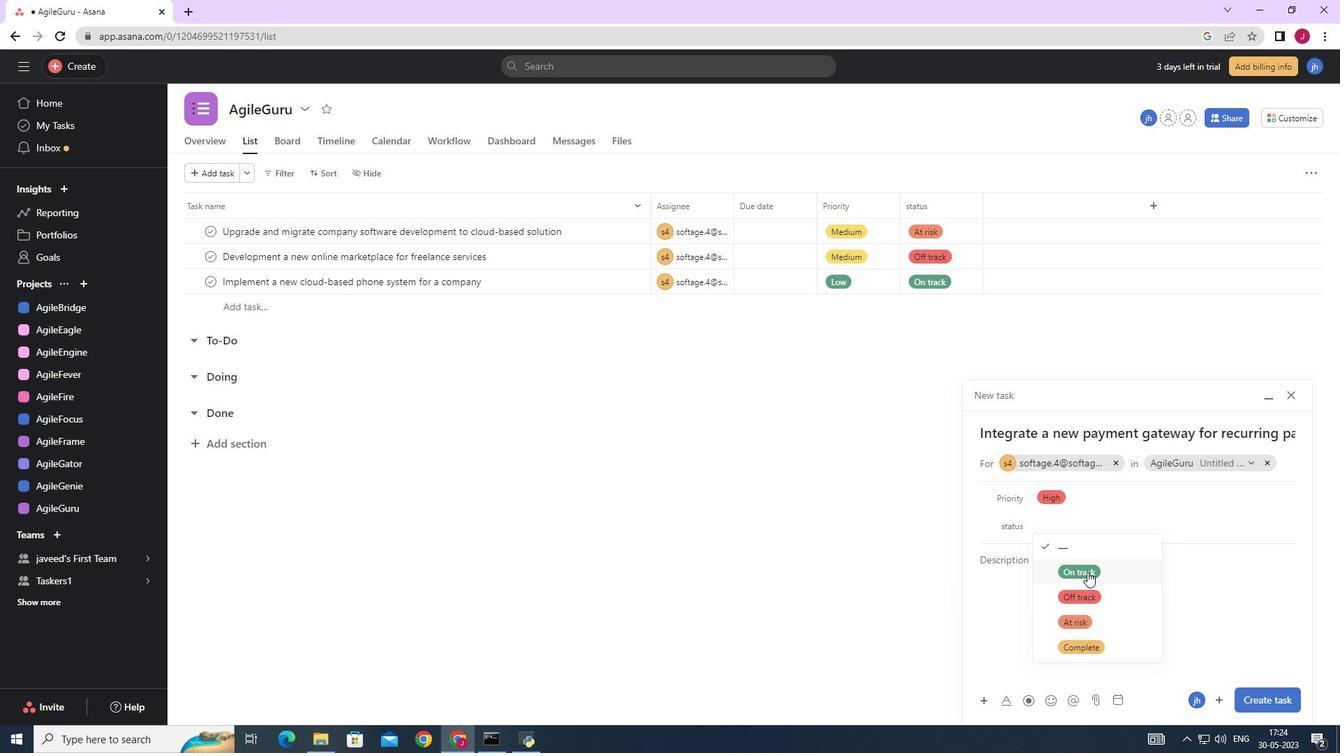 
Action: Mouse moved to (1276, 699)
Screenshot: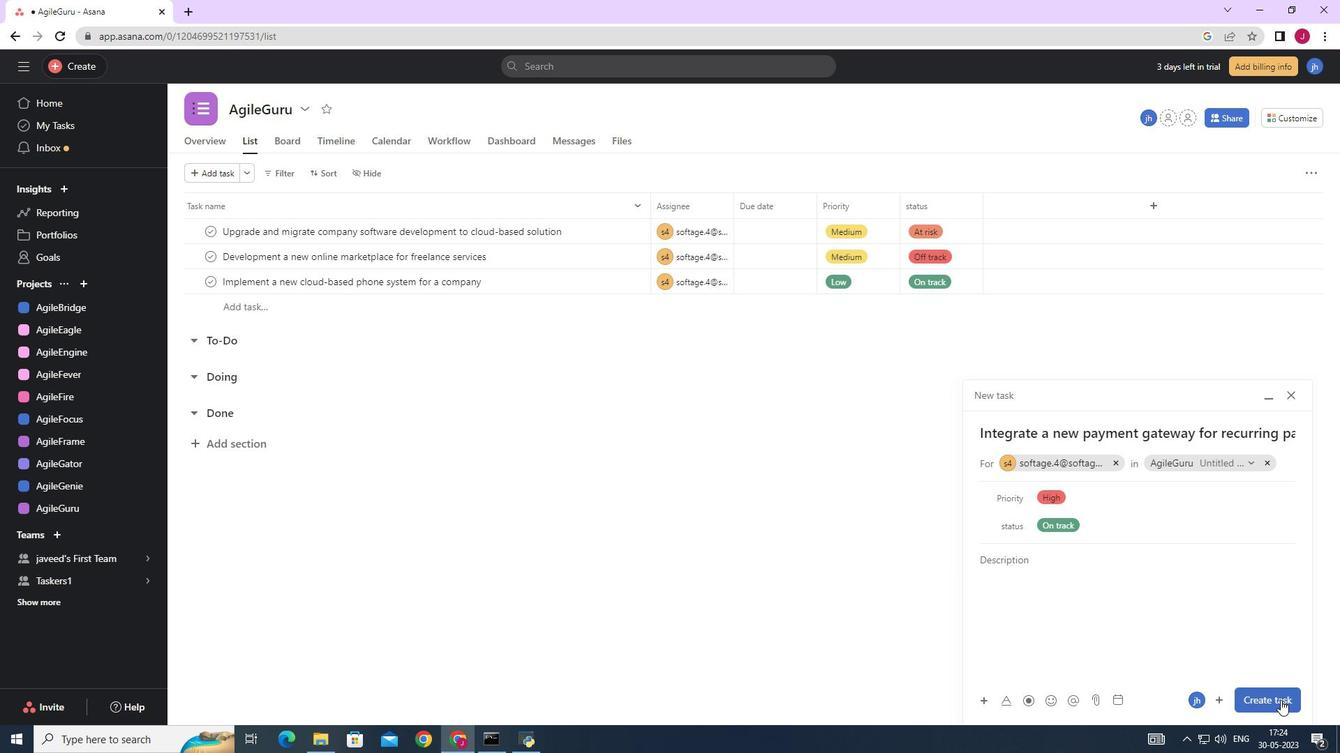 
Action: Mouse pressed left at (1276, 699)
Screenshot: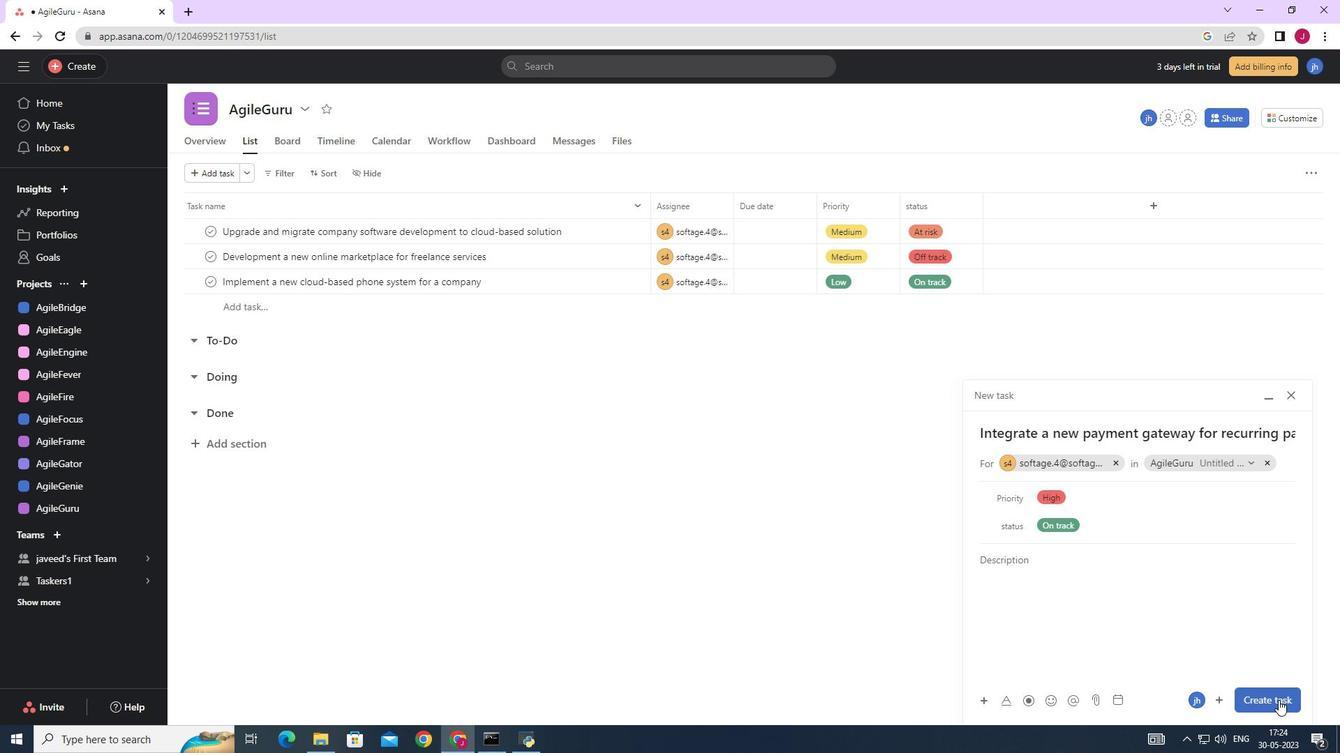 
Action: Mouse moved to (1066, 597)
Screenshot: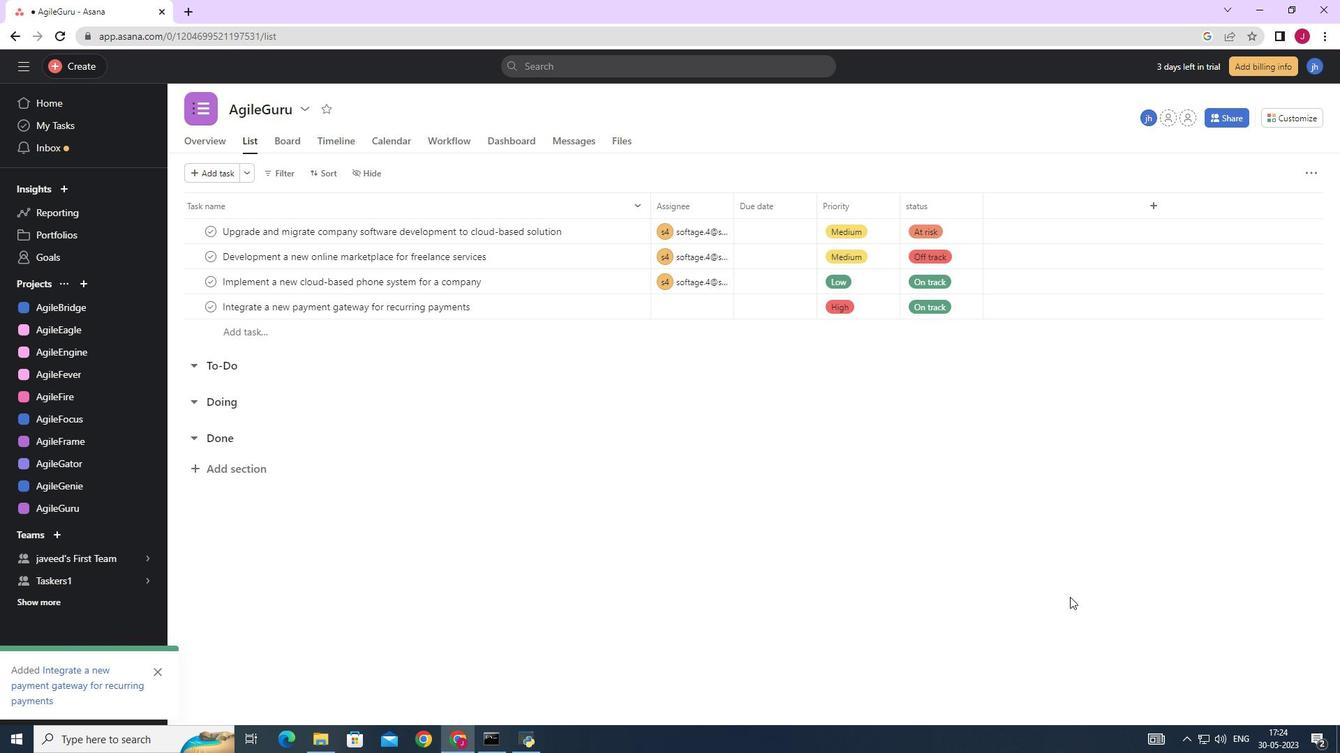 
